Task: Create a due date automation trigger when advanced on, on the monday of the week a card is due add fields with custom field "Resume" set to a number greater or equal to 1 and lower than 10 at 11:00 AM.
Action: Mouse moved to (1168, 92)
Screenshot: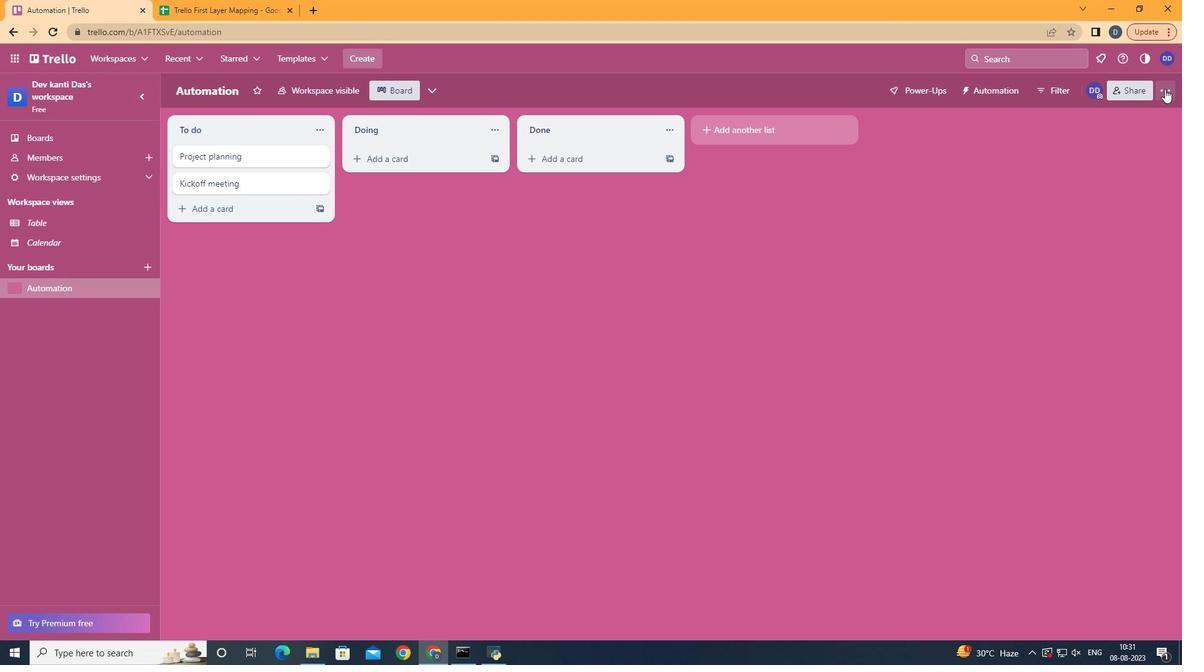 
Action: Mouse pressed left at (1168, 92)
Screenshot: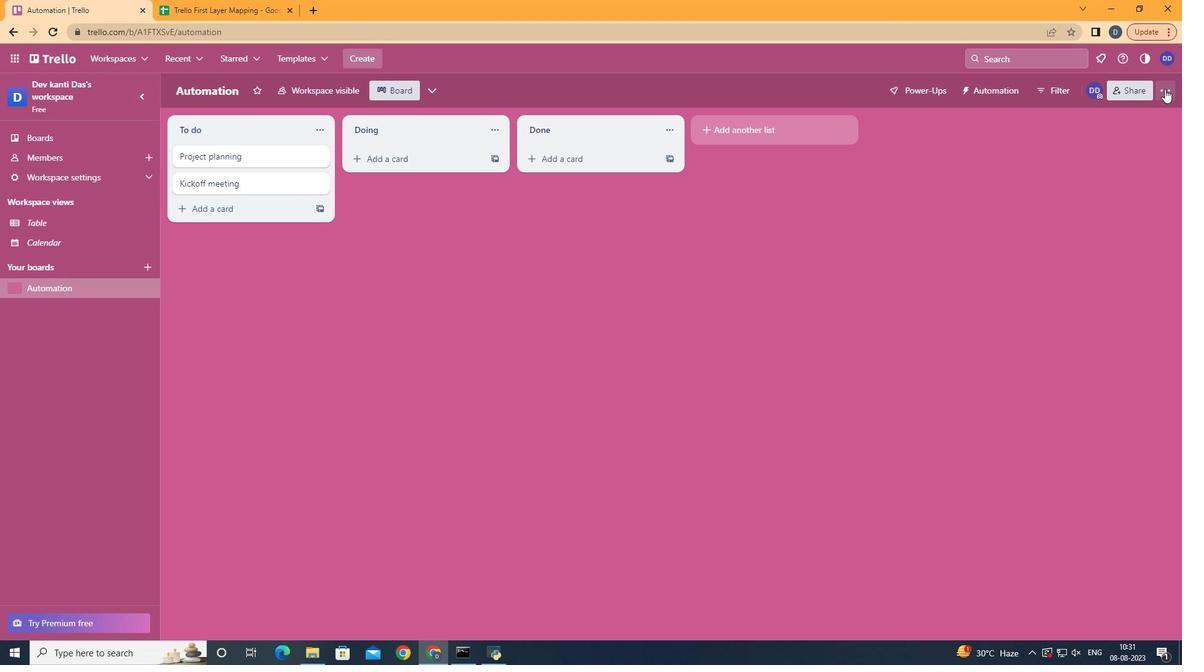 
Action: Mouse moved to (1067, 255)
Screenshot: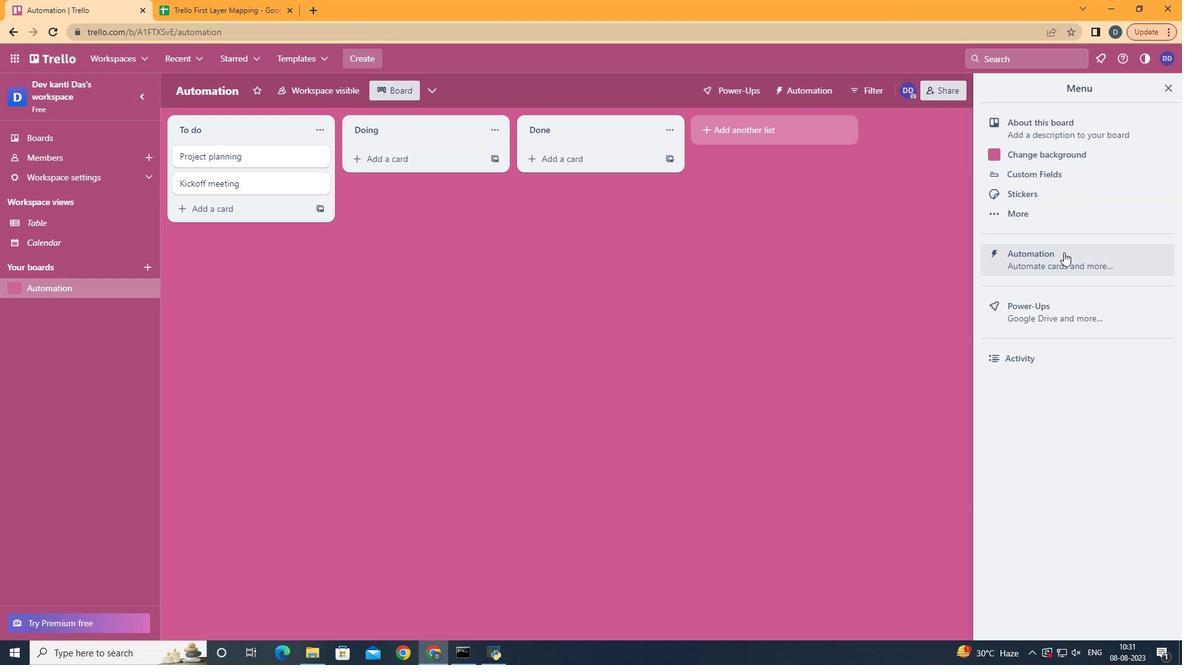 
Action: Mouse pressed left at (1067, 255)
Screenshot: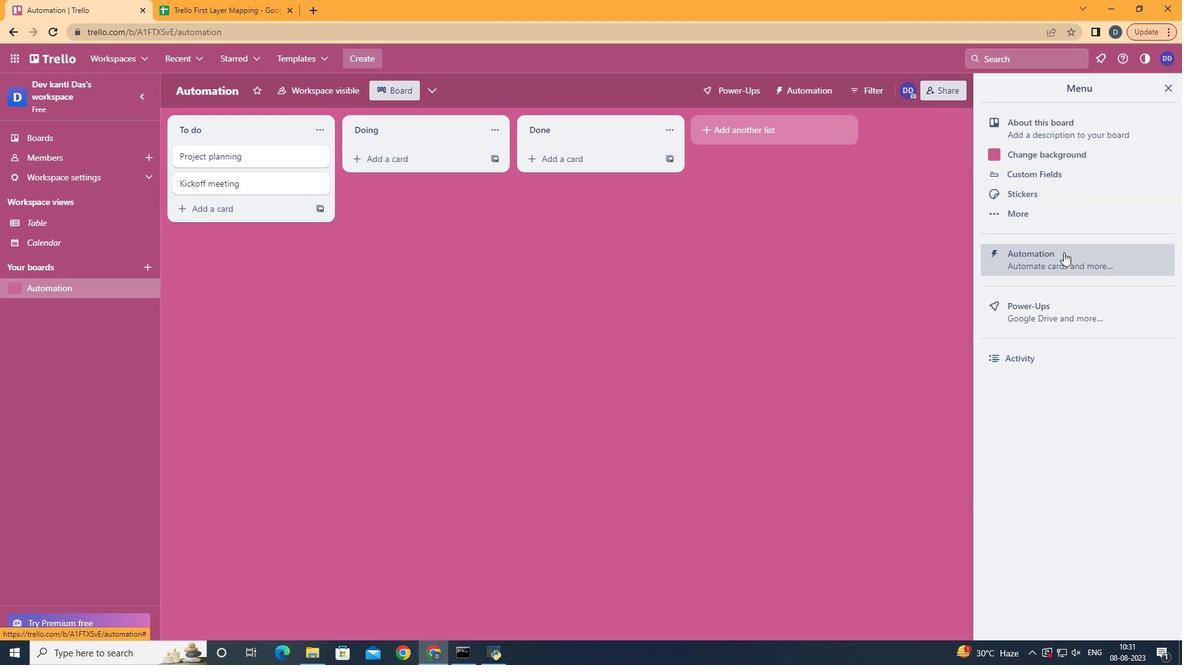 
Action: Mouse moved to (227, 253)
Screenshot: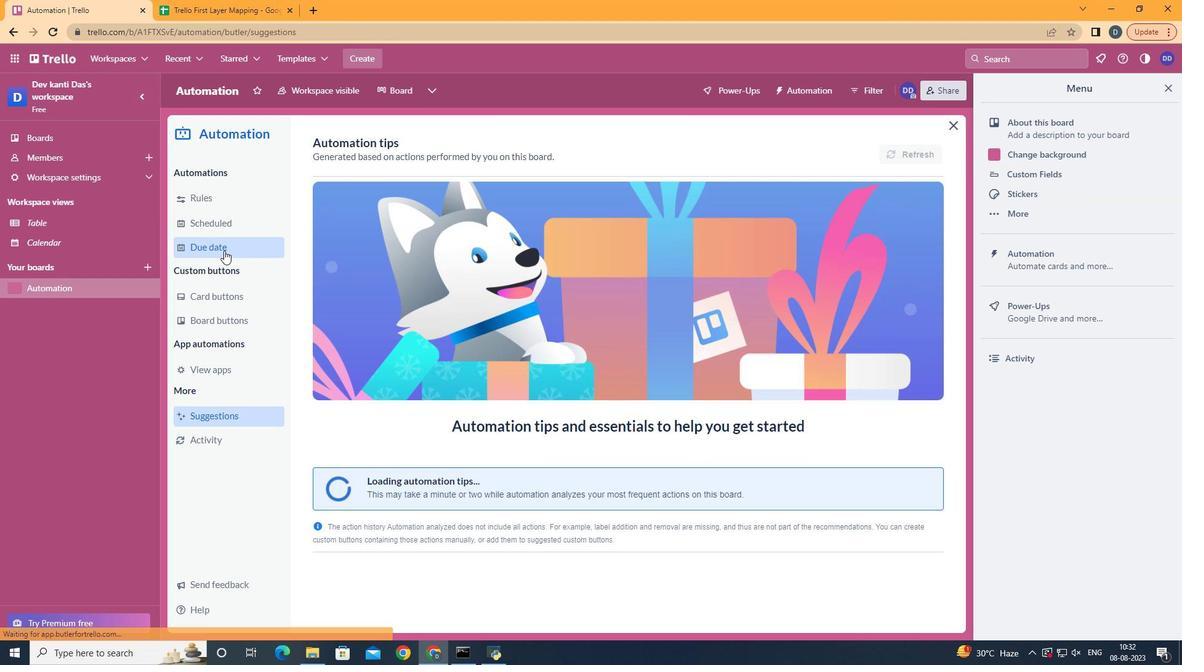 
Action: Mouse pressed left at (227, 253)
Screenshot: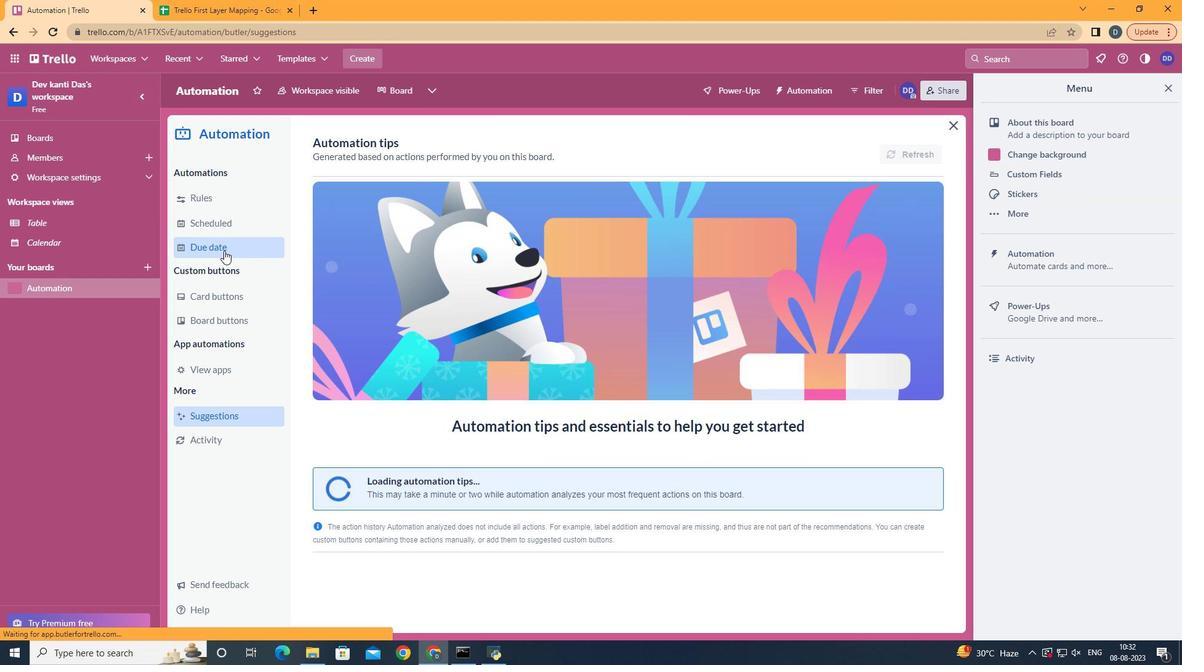 
Action: Mouse moved to (862, 154)
Screenshot: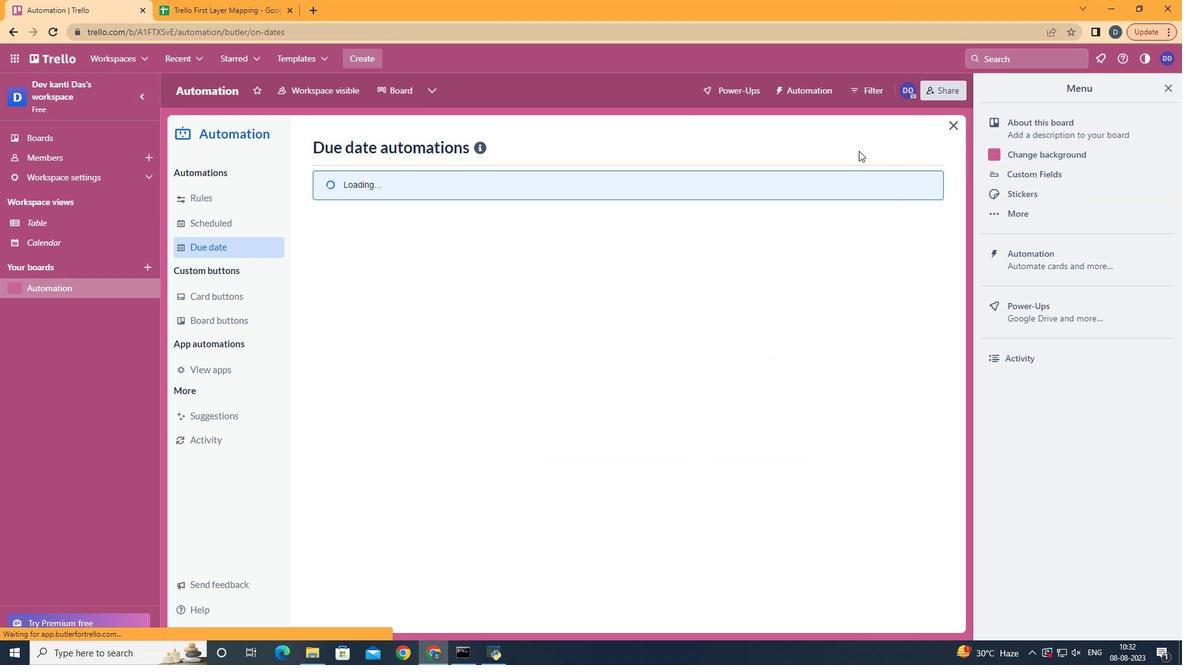 
Action: Mouse pressed left at (862, 154)
Screenshot: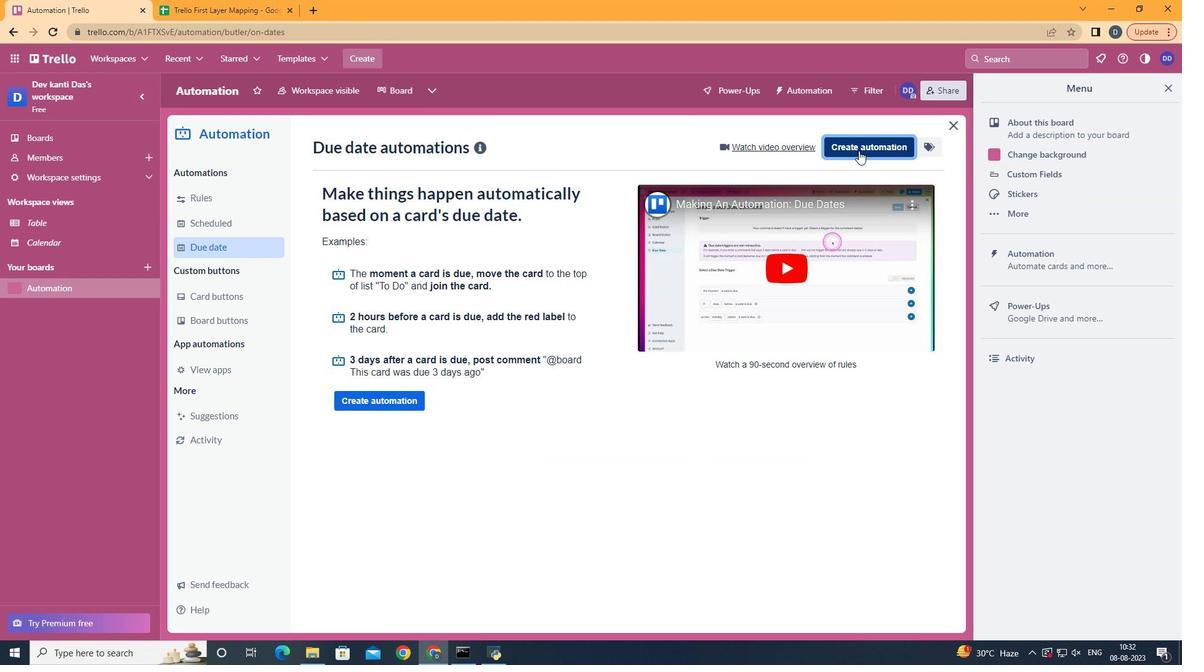 
Action: Mouse moved to (679, 271)
Screenshot: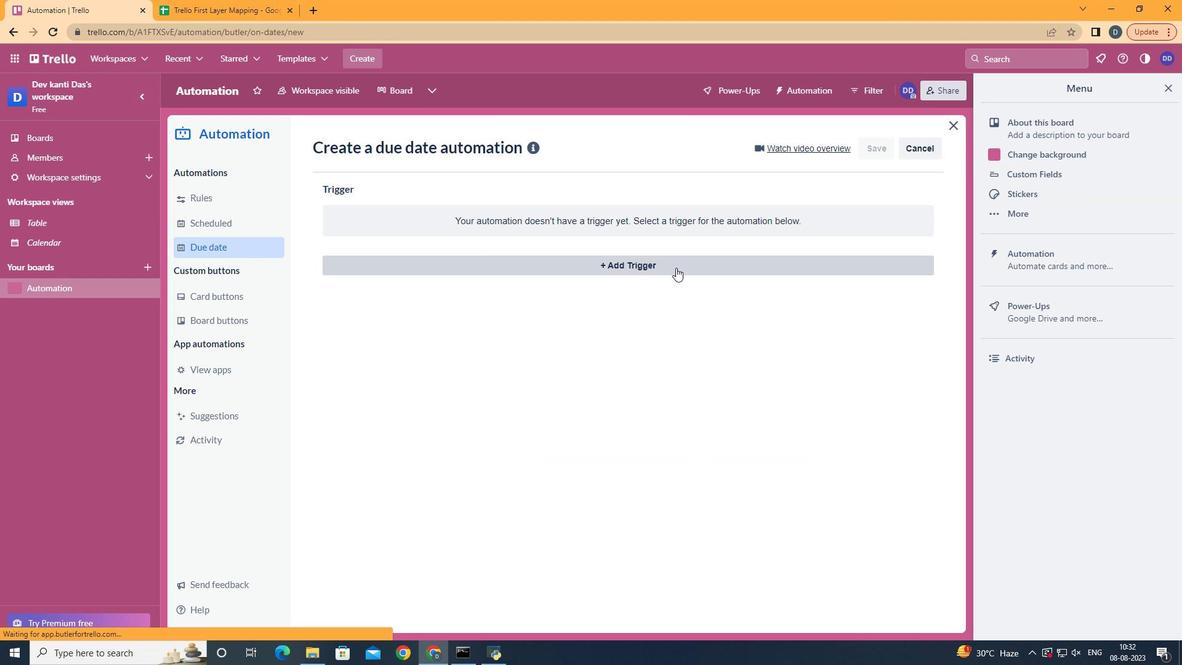 
Action: Mouse pressed left at (679, 271)
Screenshot: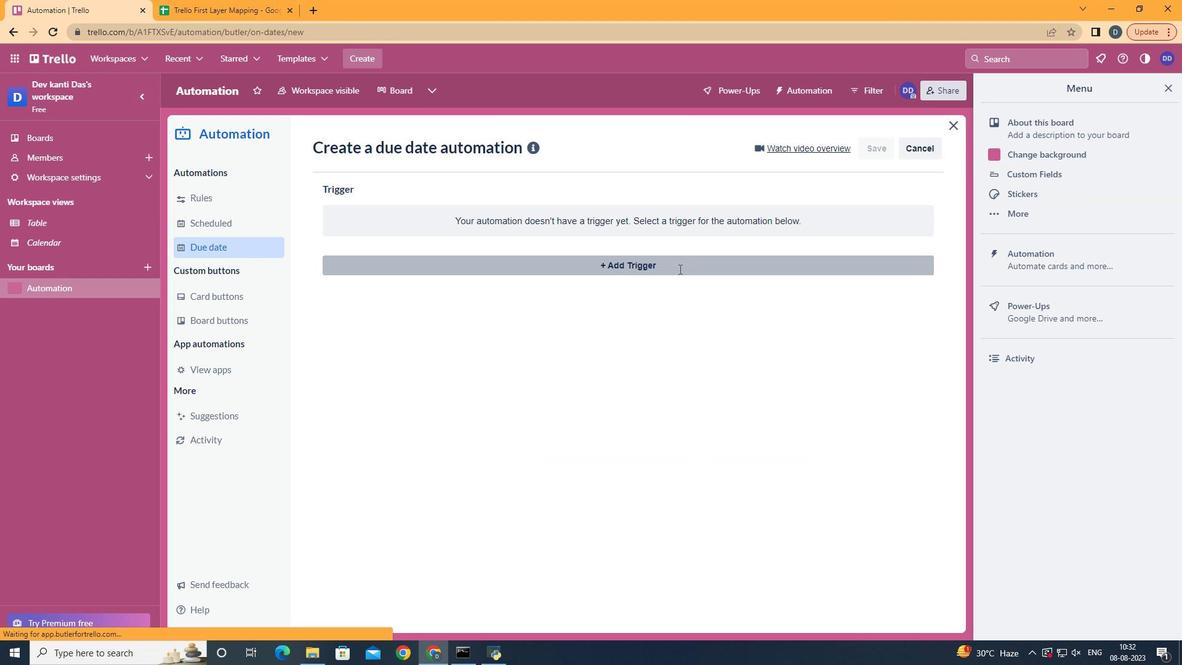 
Action: Mouse moved to (410, 326)
Screenshot: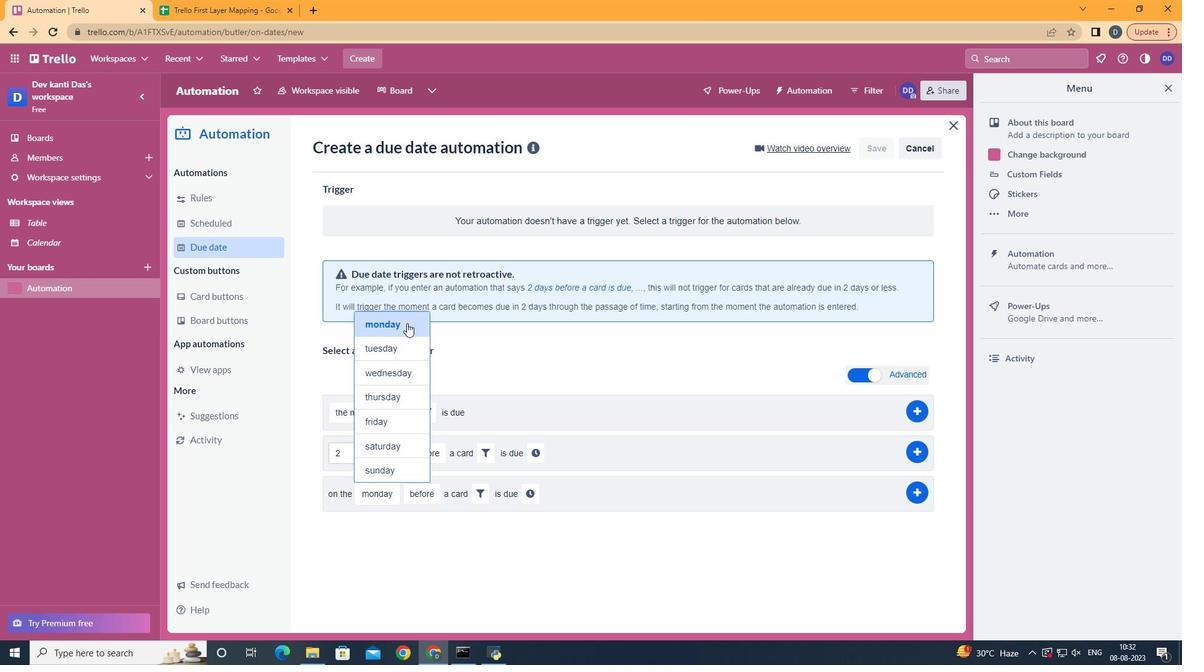 
Action: Mouse pressed left at (410, 326)
Screenshot: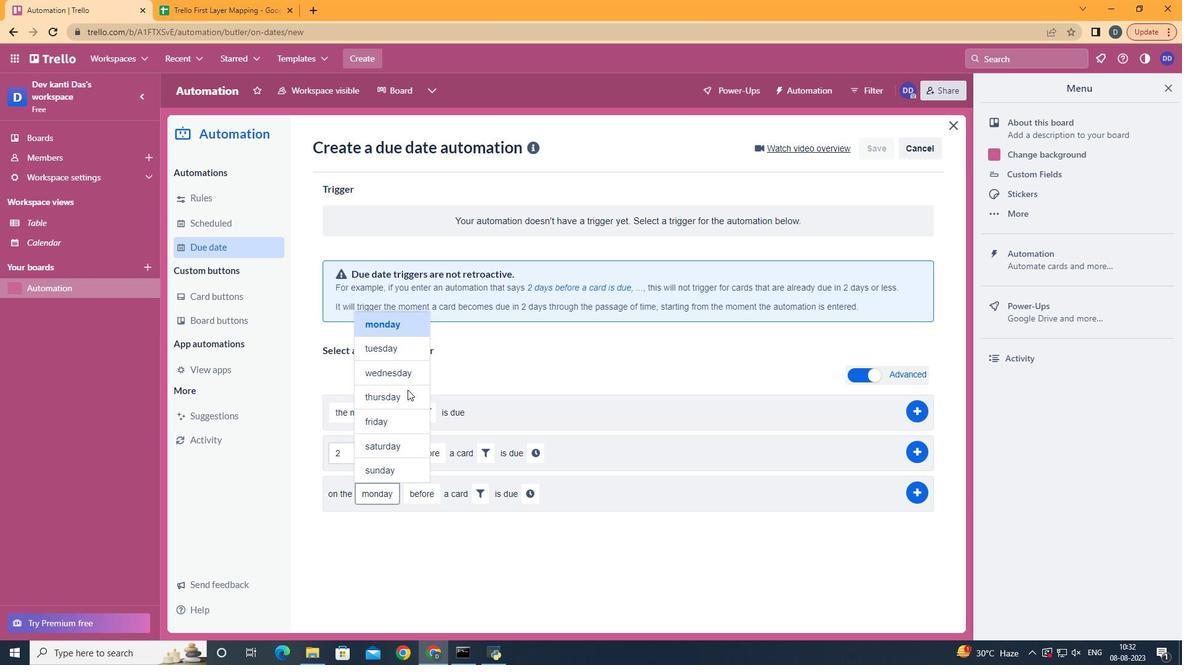 
Action: Mouse moved to (441, 566)
Screenshot: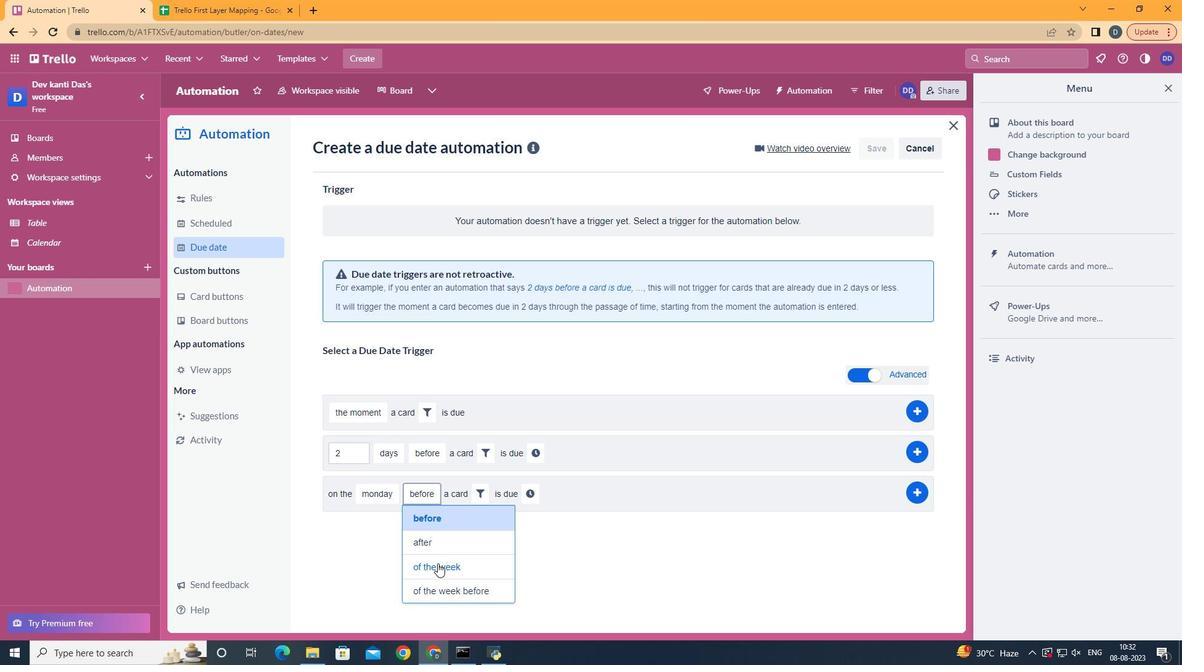 
Action: Mouse pressed left at (441, 566)
Screenshot: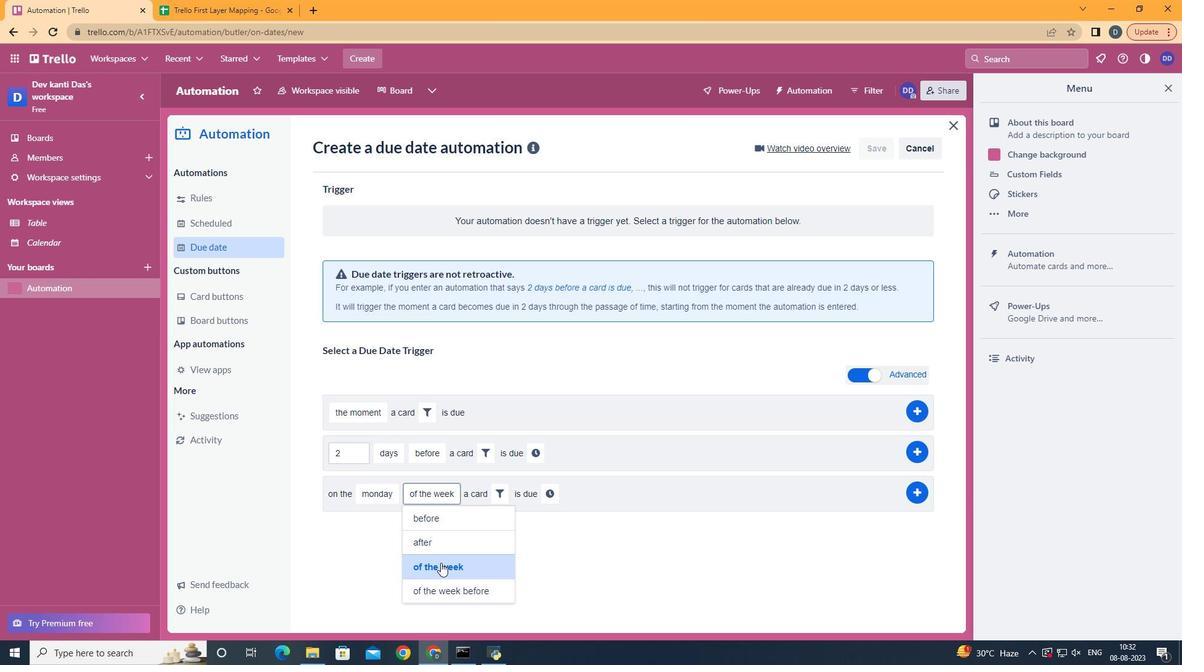 
Action: Mouse moved to (505, 497)
Screenshot: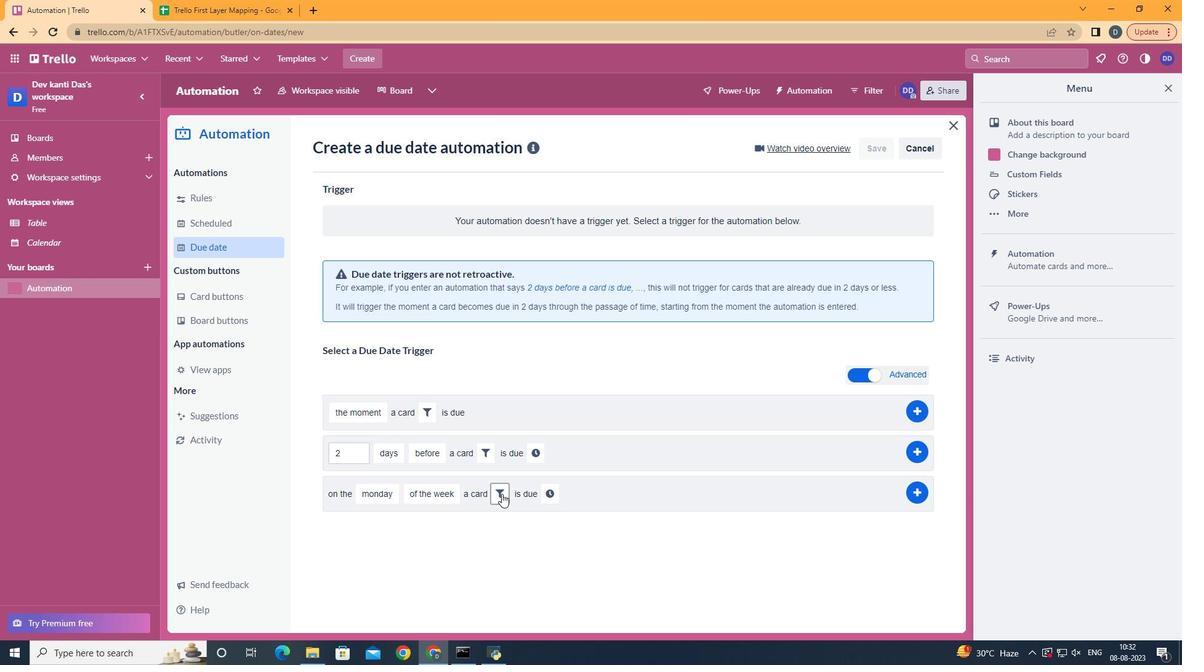 
Action: Mouse pressed left at (505, 497)
Screenshot: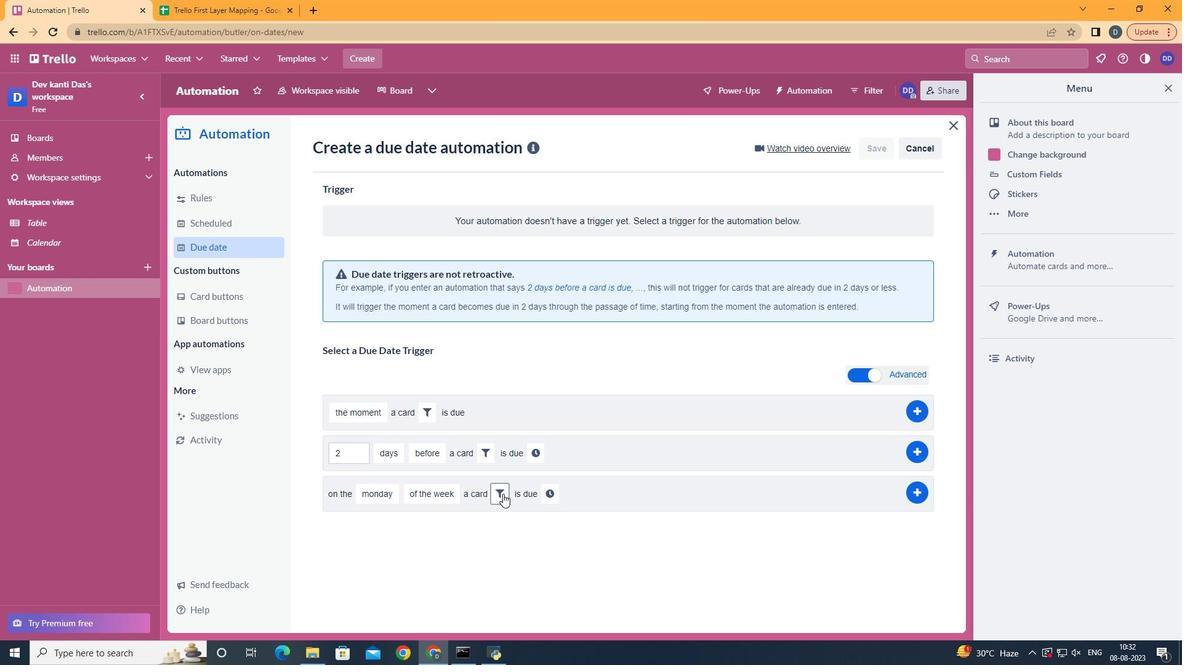 
Action: Mouse moved to (691, 538)
Screenshot: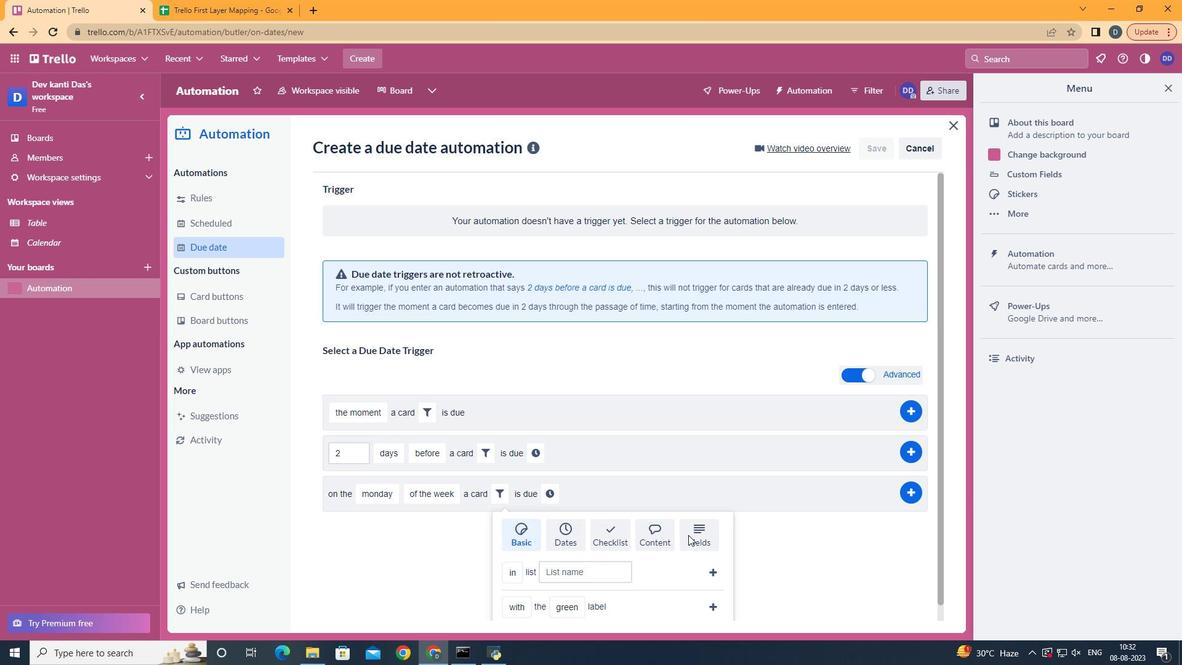 
Action: Mouse pressed left at (691, 538)
Screenshot: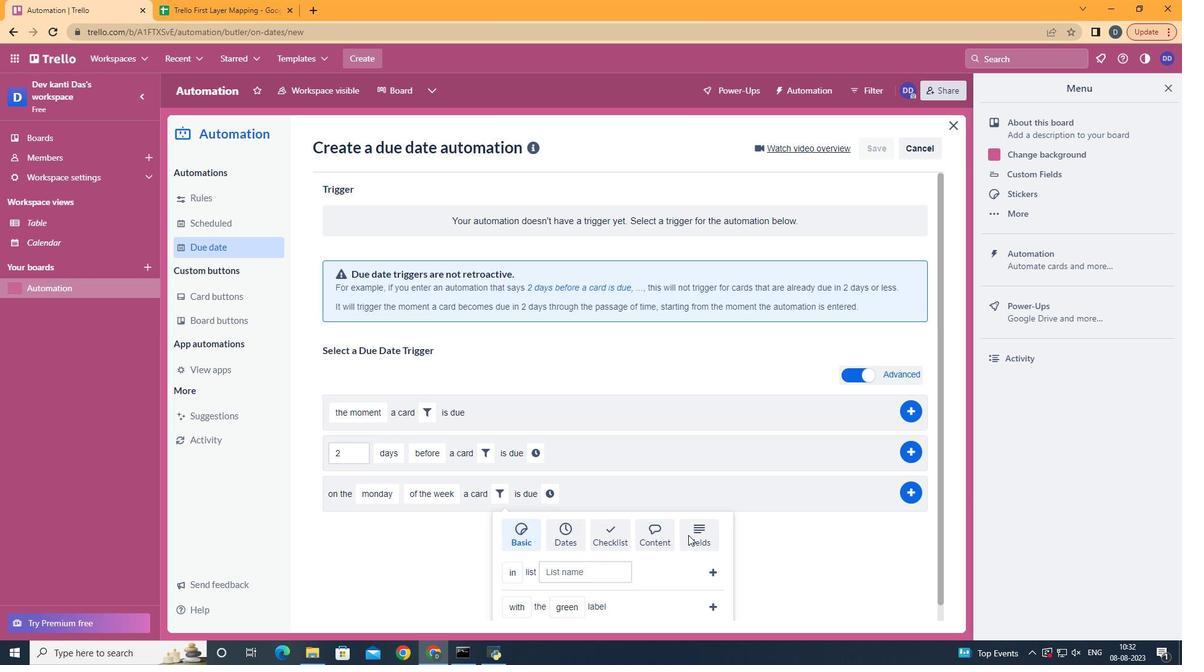 
Action: Mouse scrolled (691, 537) with delta (0, 0)
Screenshot: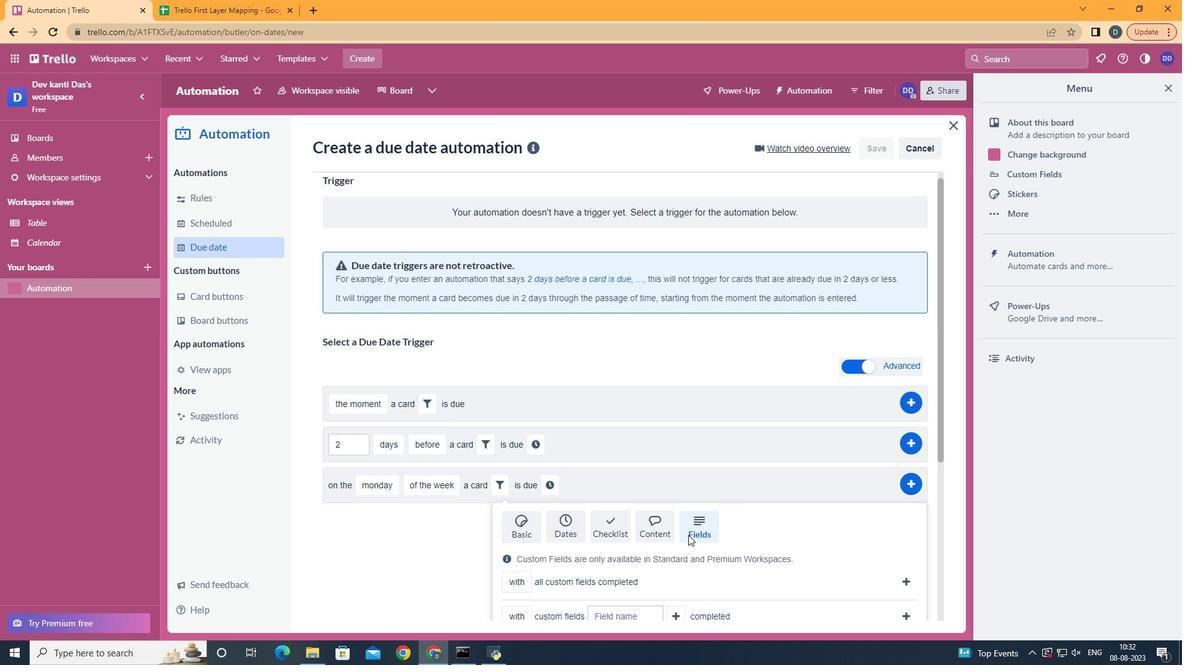 
Action: Mouse scrolled (691, 537) with delta (0, 0)
Screenshot: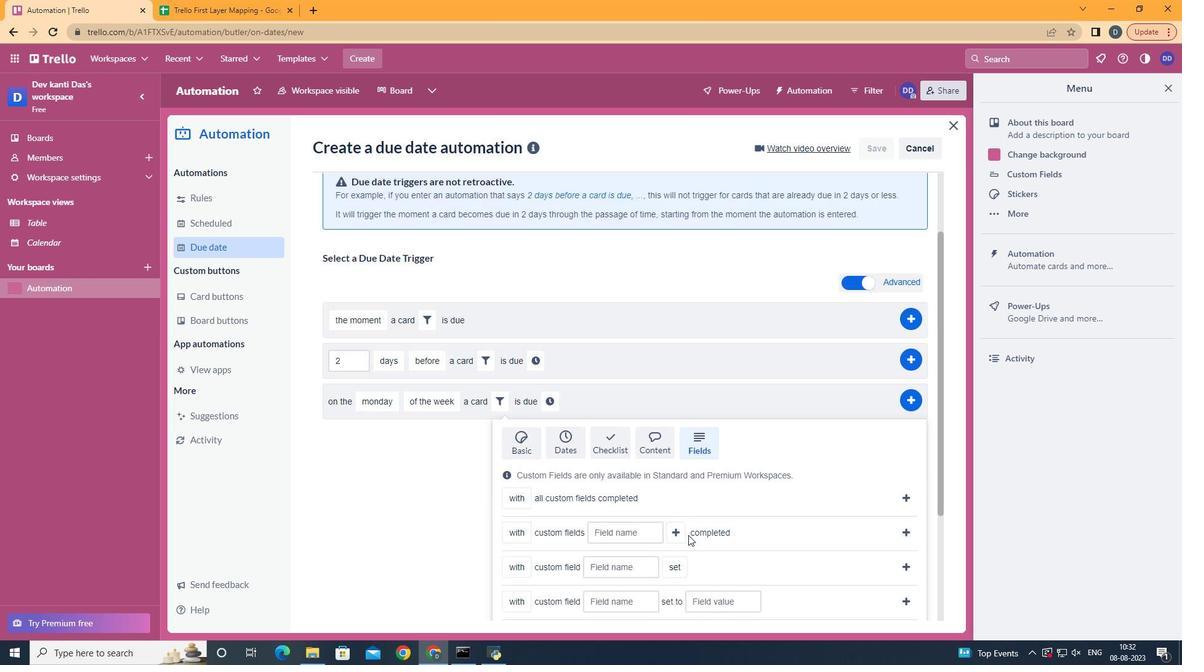 
Action: Mouse scrolled (691, 537) with delta (0, 0)
Screenshot: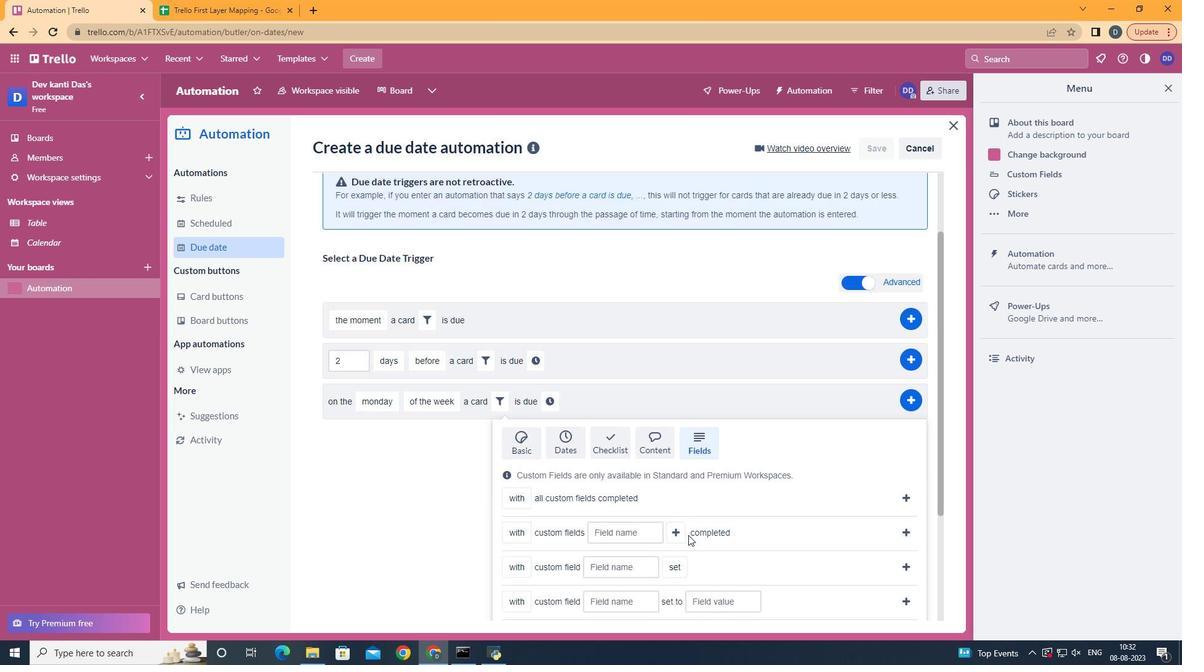 
Action: Mouse scrolled (691, 537) with delta (0, 0)
Screenshot: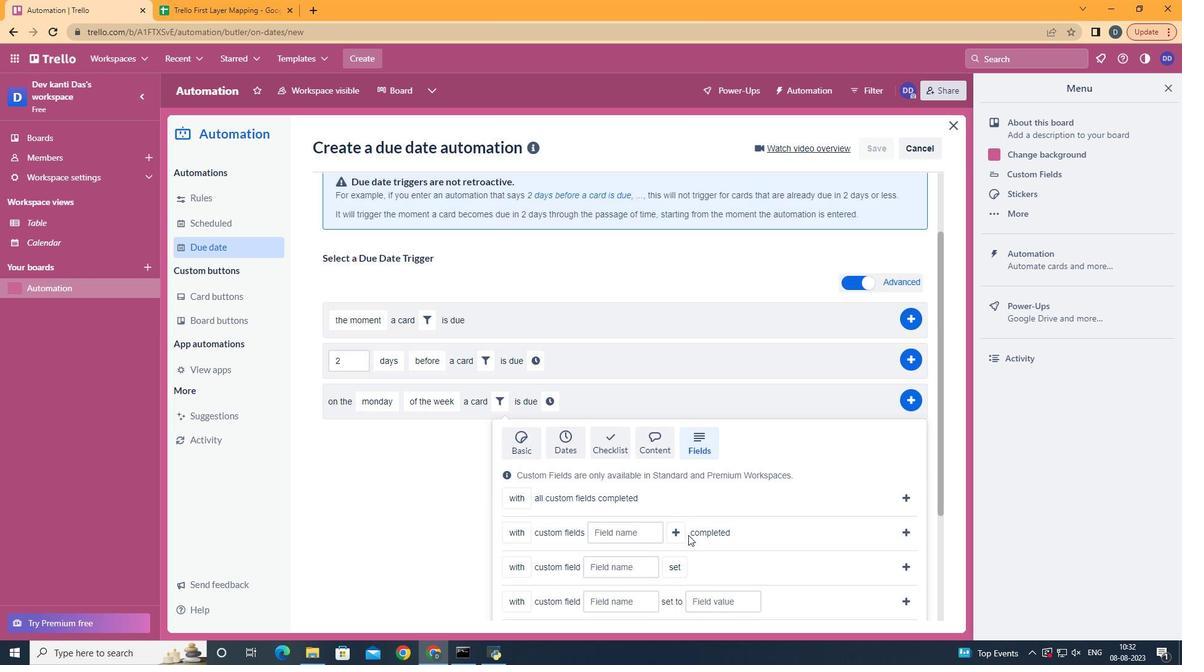 
Action: Mouse scrolled (691, 537) with delta (0, 0)
Screenshot: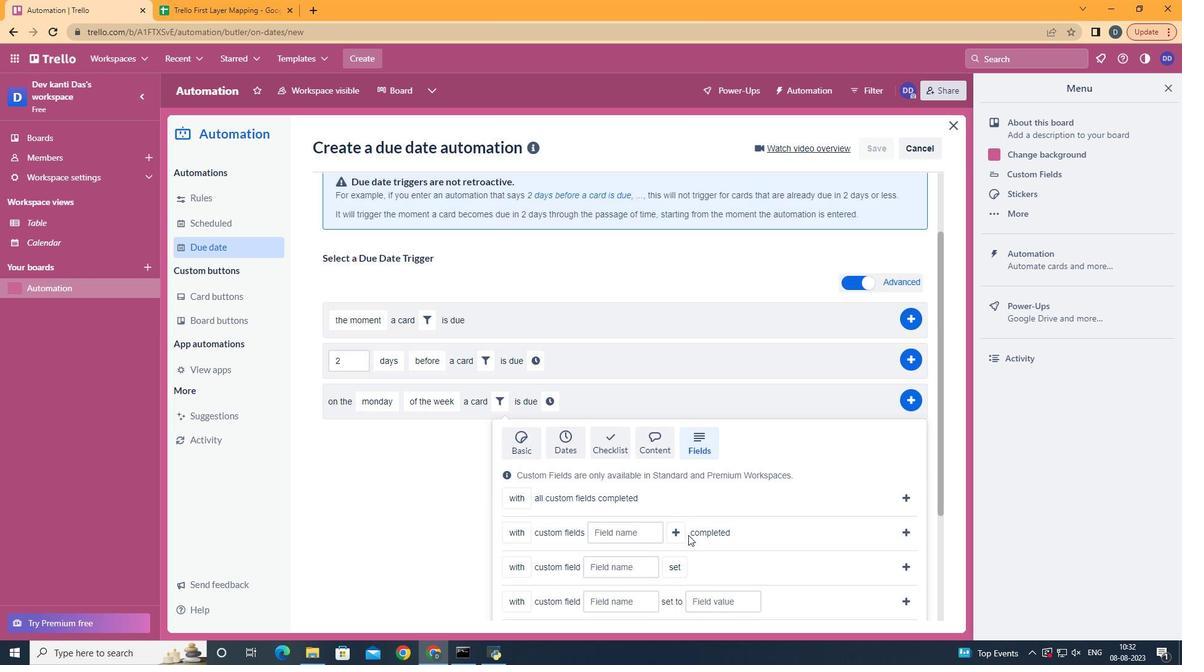 
Action: Mouse moved to (525, 525)
Screenshot: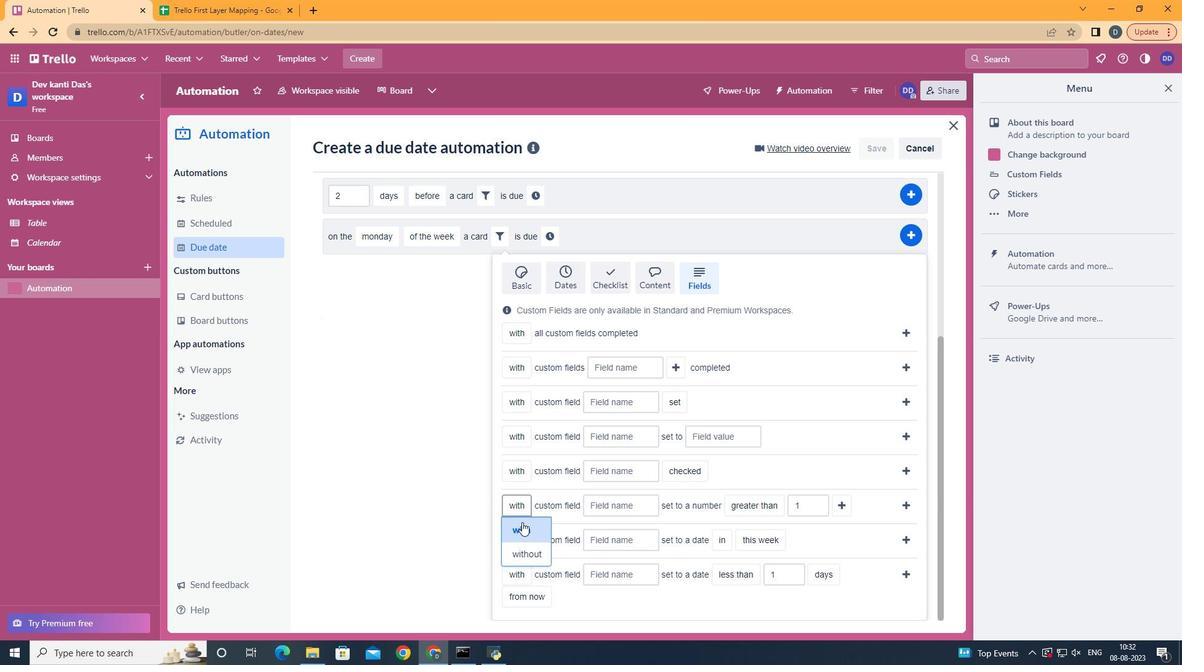 
Action: Mouse pressed left at (525, 525)
Screenshot: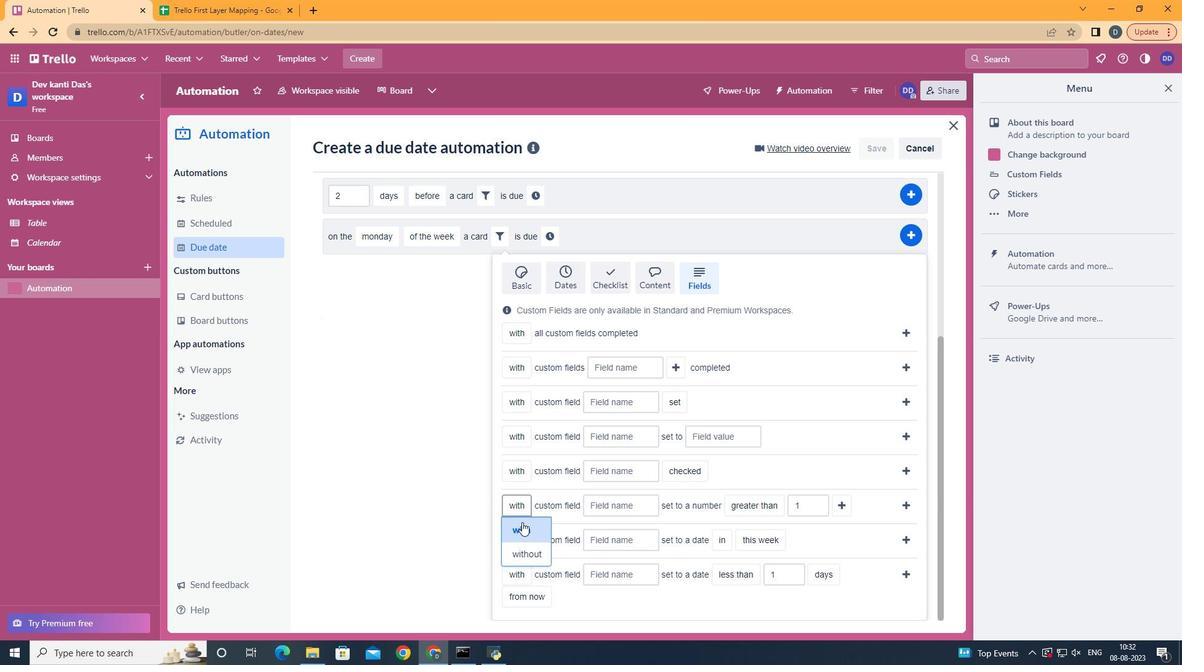 
Action: Mouse moved to (632, 508)
Screenshot: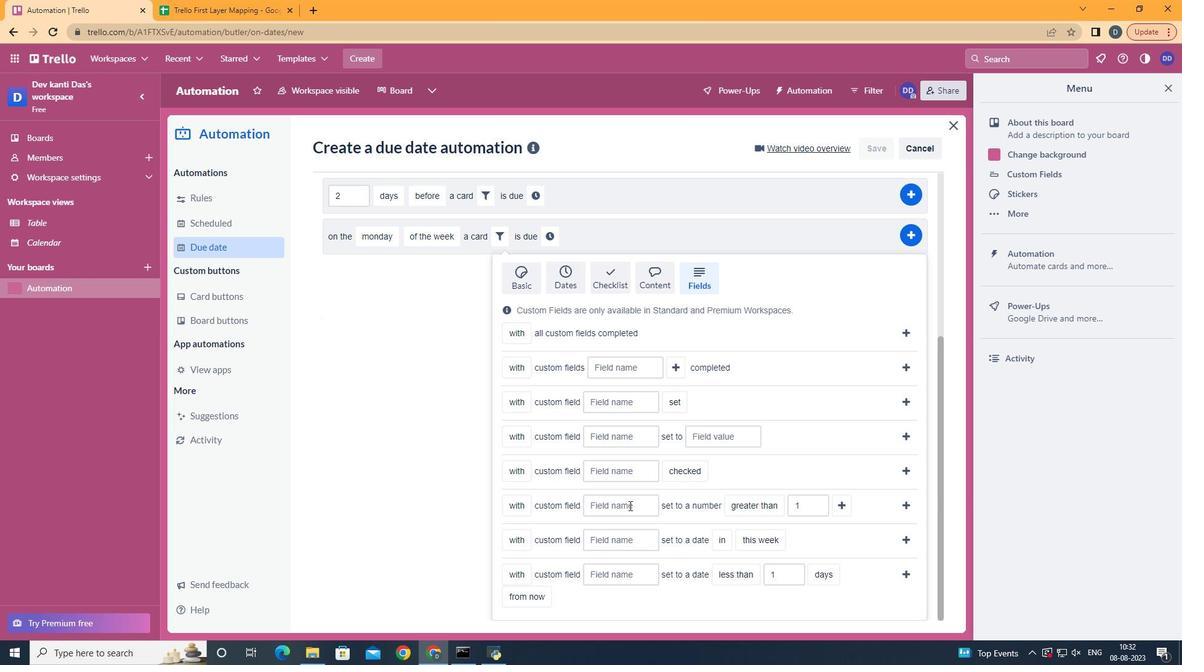 
Action: Mouse pressed left at (632, 508)
Screenshot: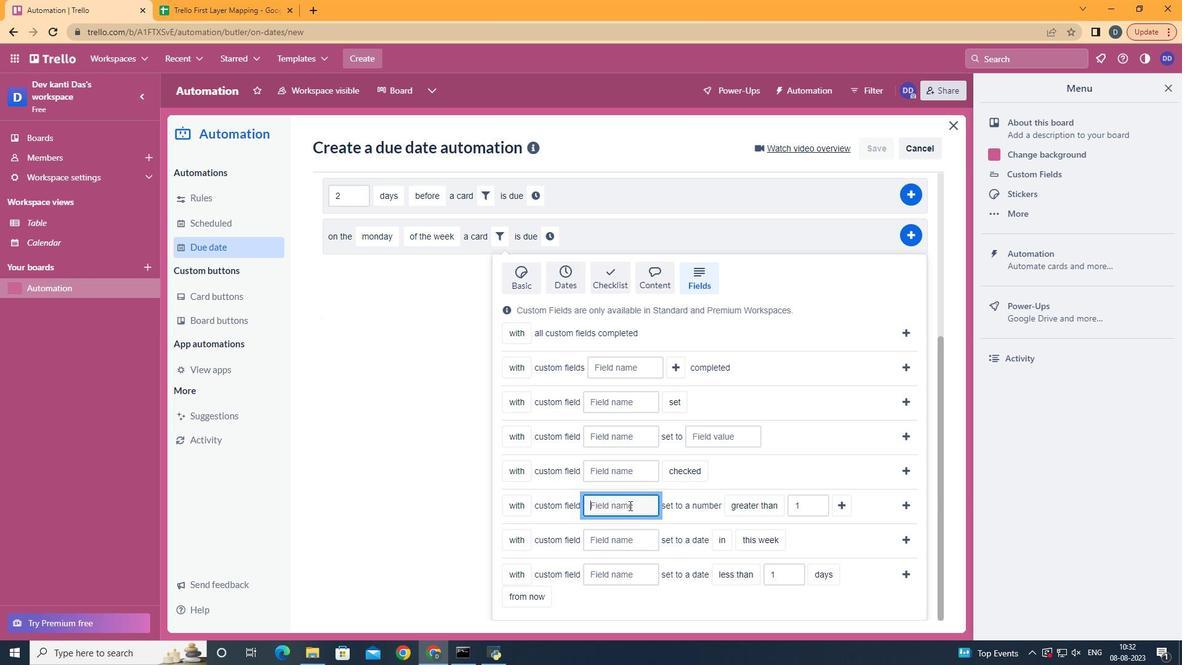 
Action: Key pressed <Key.shift>Resume
Screenshot: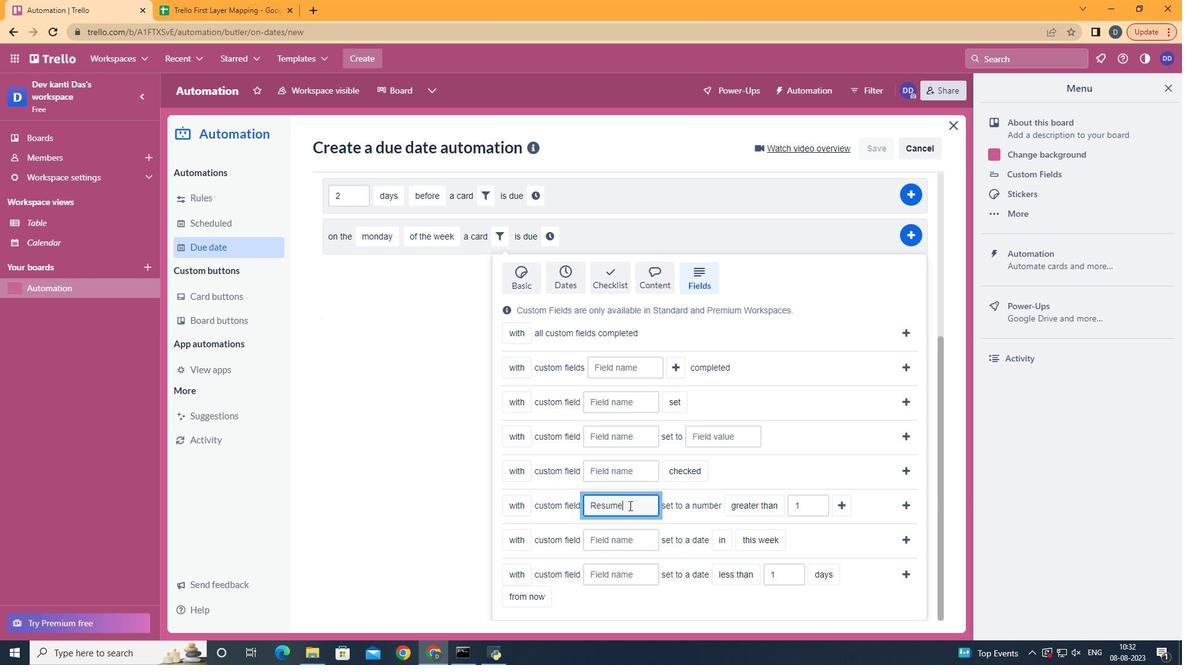 
Action: Mouse moved to (760, 558)
Screenshot: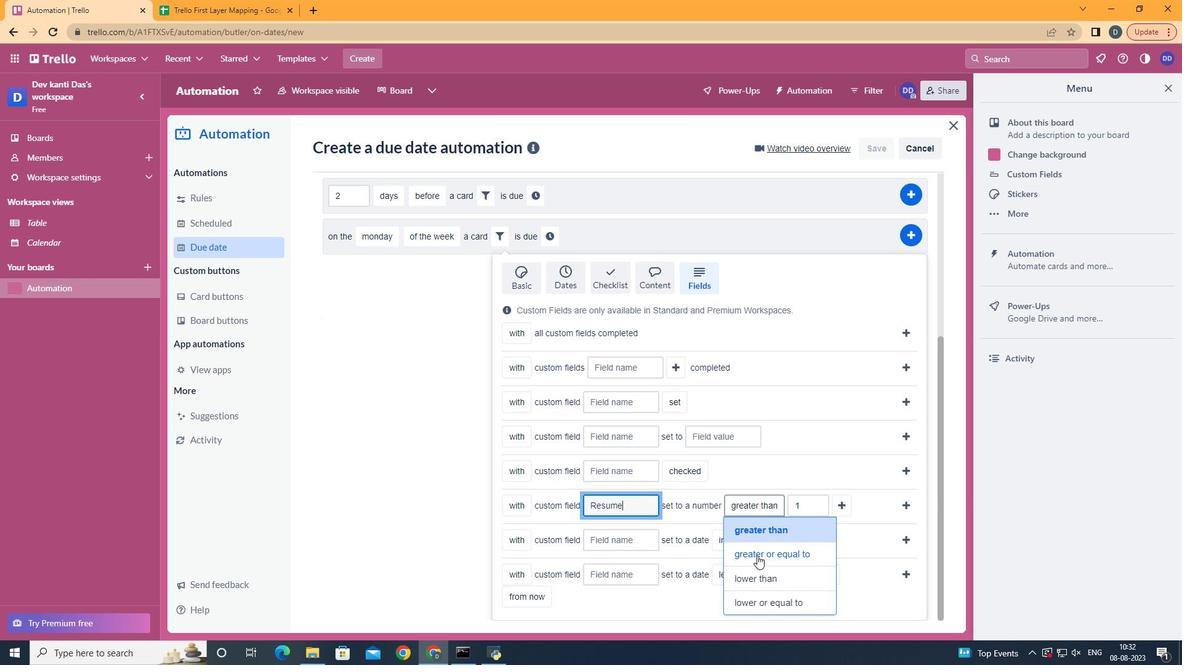 
Action: Mouse pressed left at (760, 558)
Screenshot: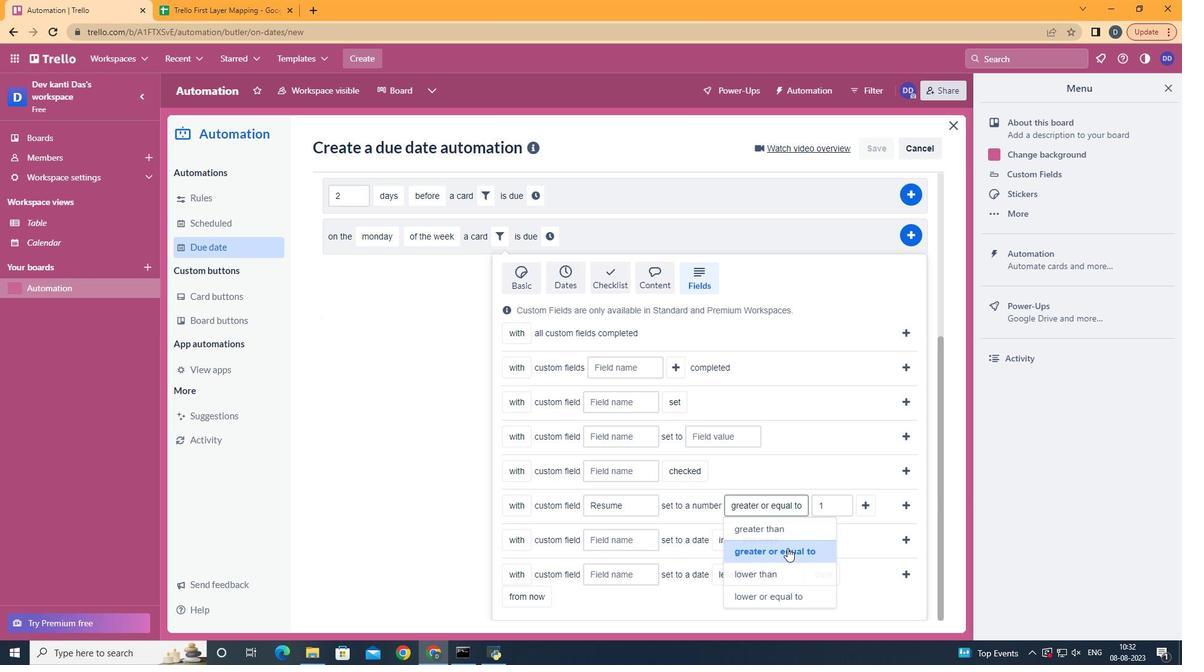 
Action: Mouse moved to (867, 508)
Screenshot: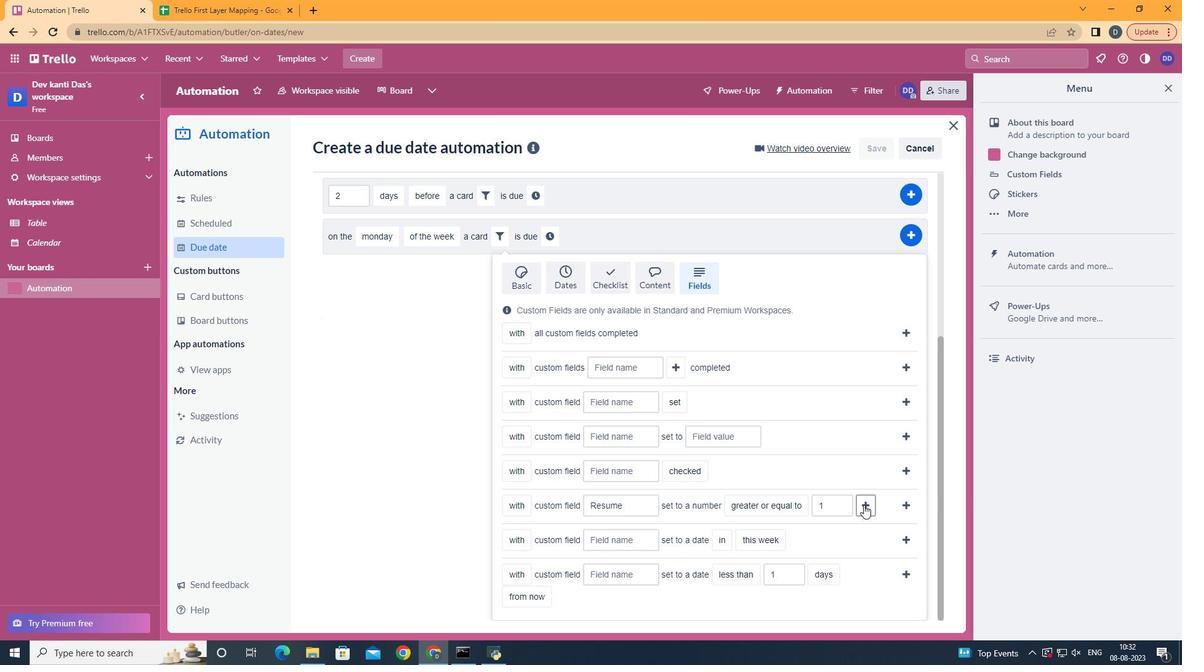 
Action: Mouse pressed left at (867, 508)
Screenshot: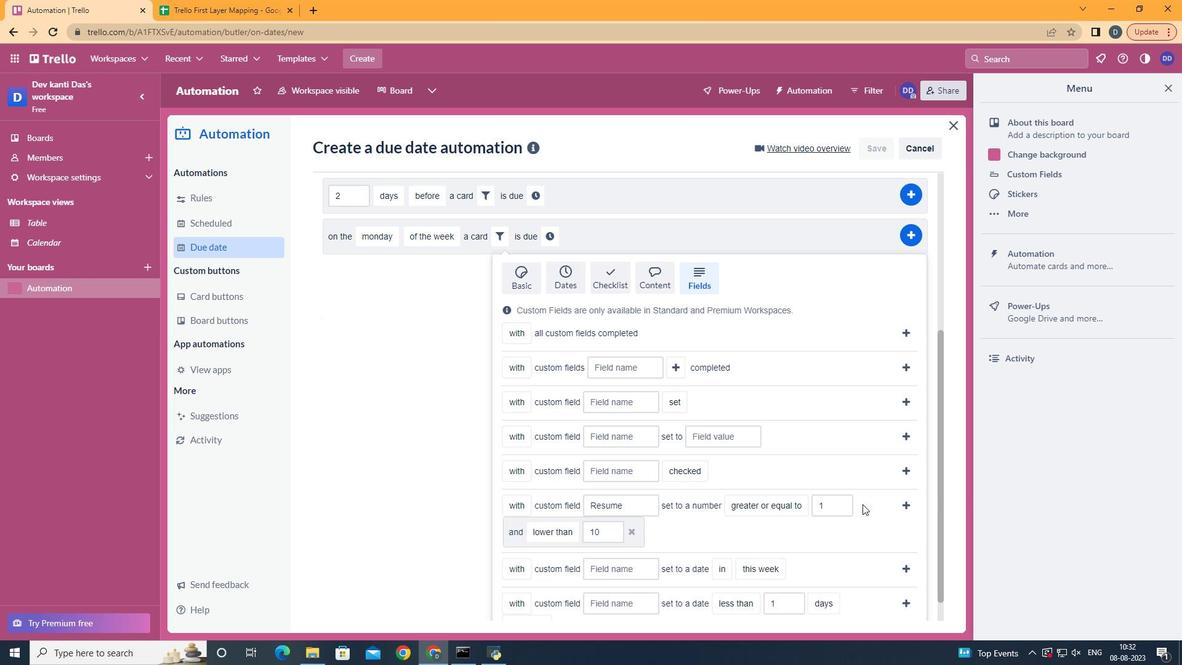 
Action: Mouse moved to (579, 437)
Screenshot: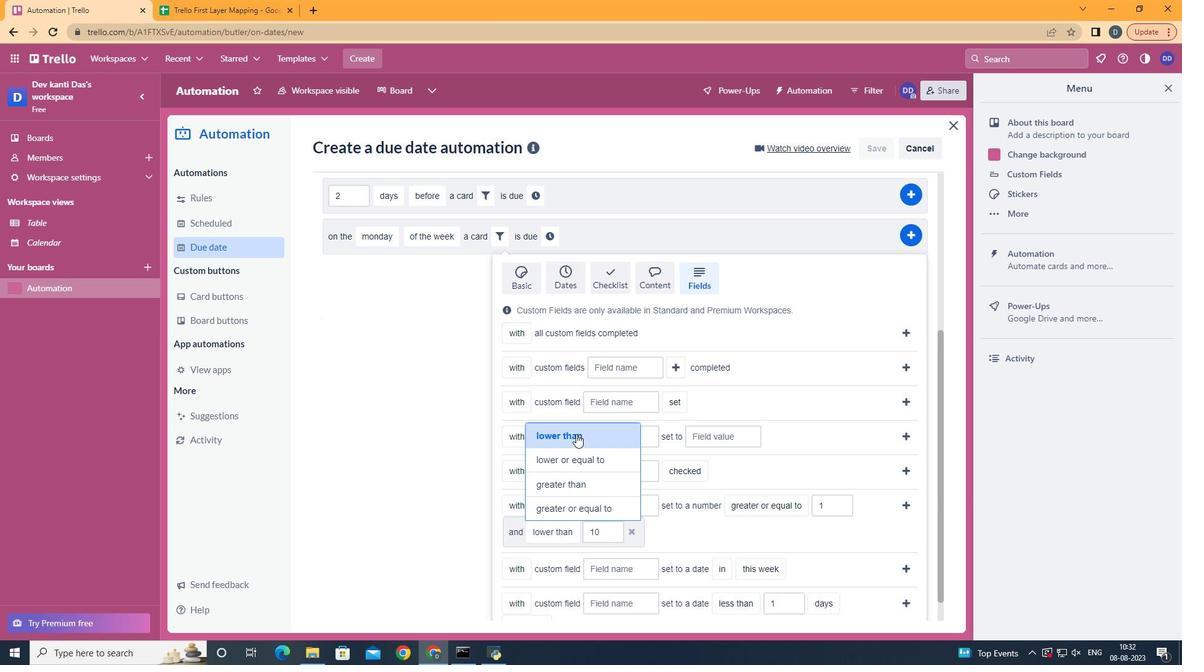 
Action: Mouse pressed left at (579, 437)
Screenshot: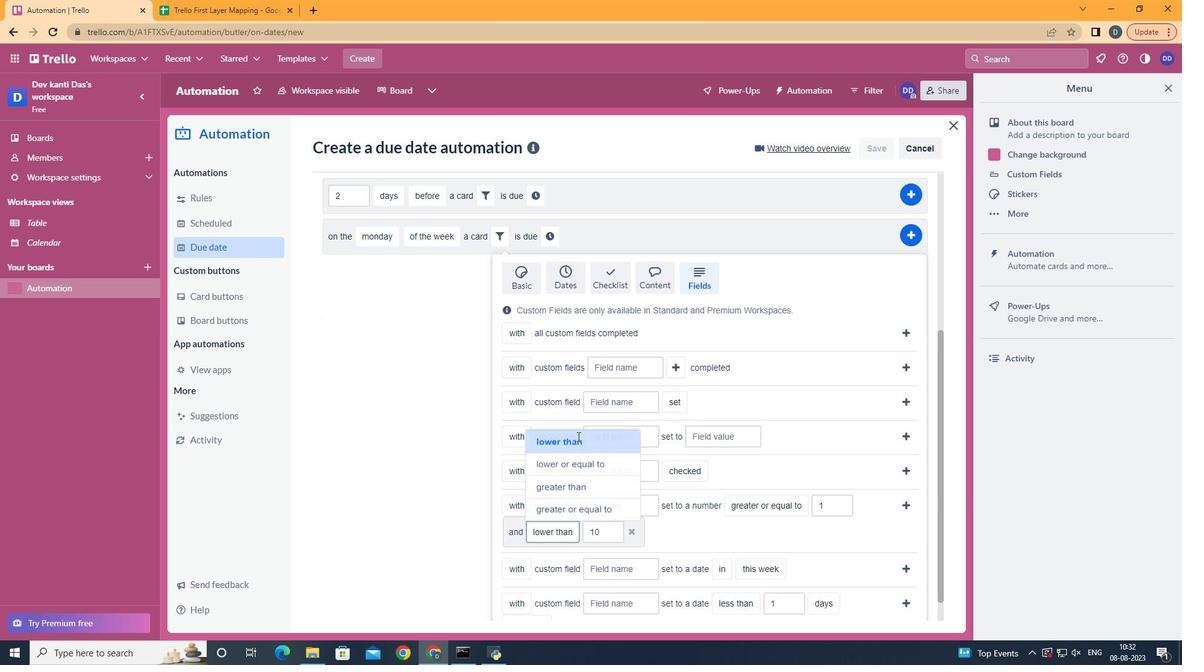 
Action: Mouse moved to (908, 513)
Screenshot: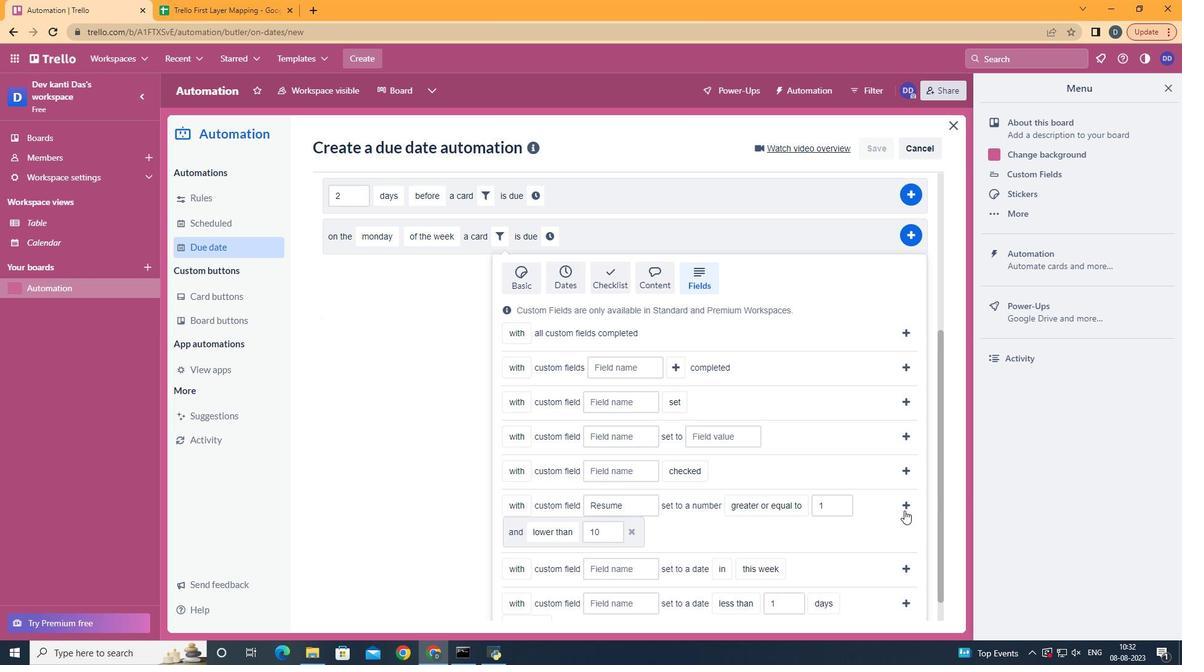 
Action: Mouse pressed left at (908, 513)
Screenshot: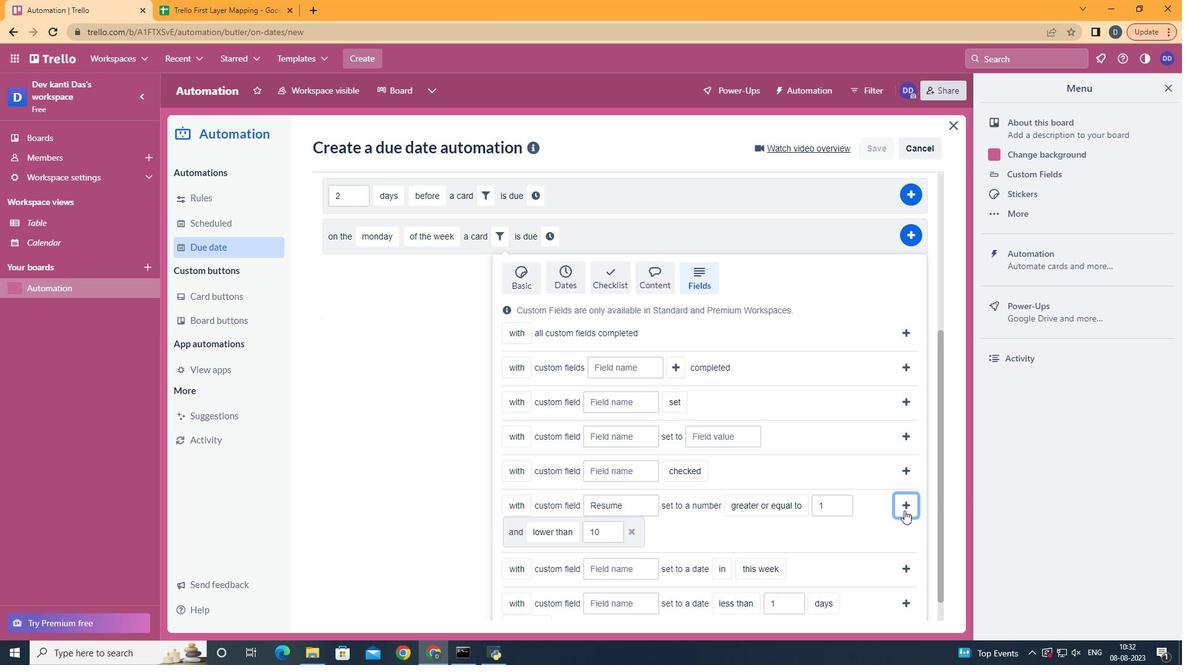 
Action: Mouse moved to (346, 526)
Screenshot: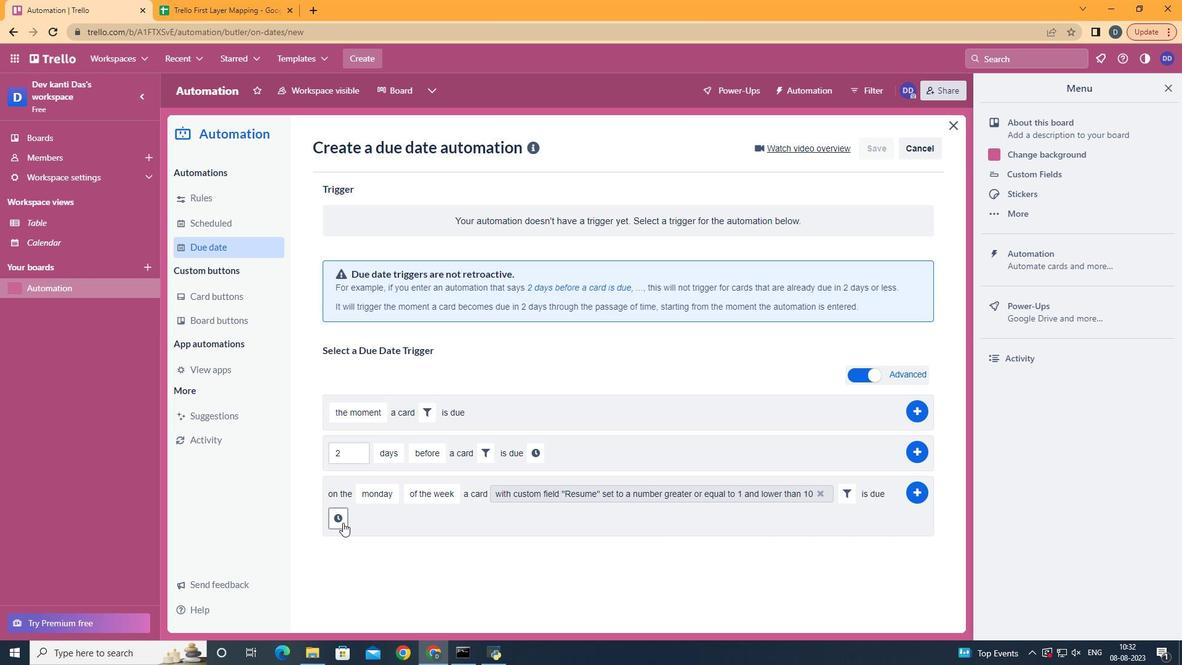
Action: Mouse pressed left at (346, 526)
Screenshot: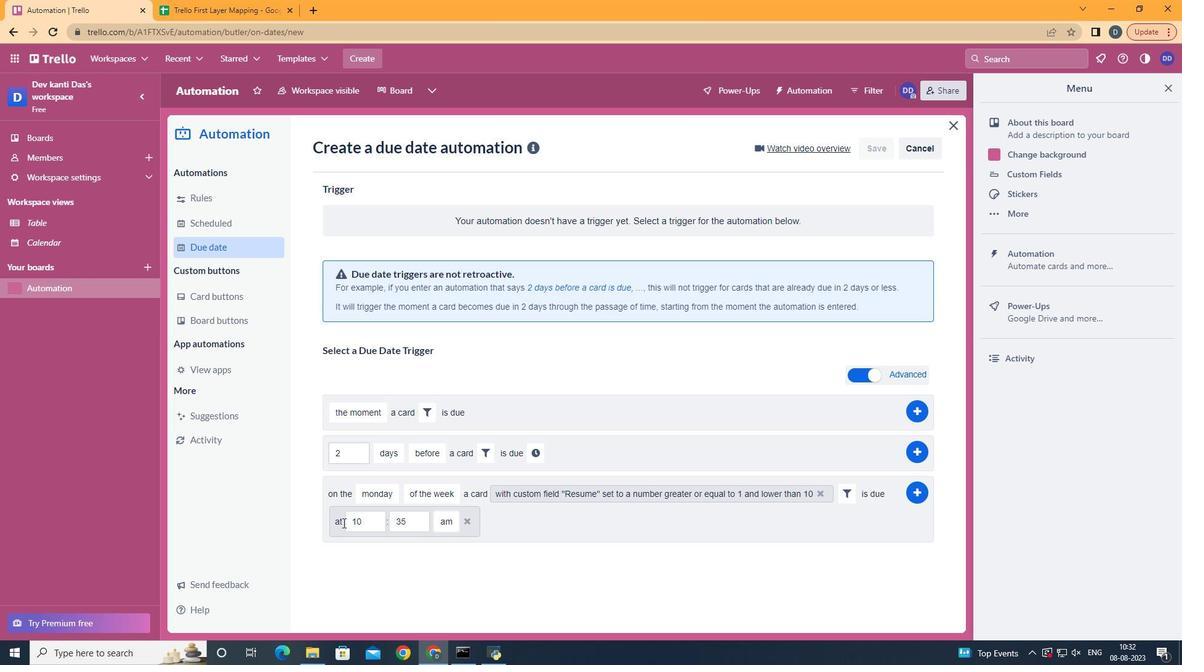 
Action: Mouse moved to (370, 525)
Screenshot: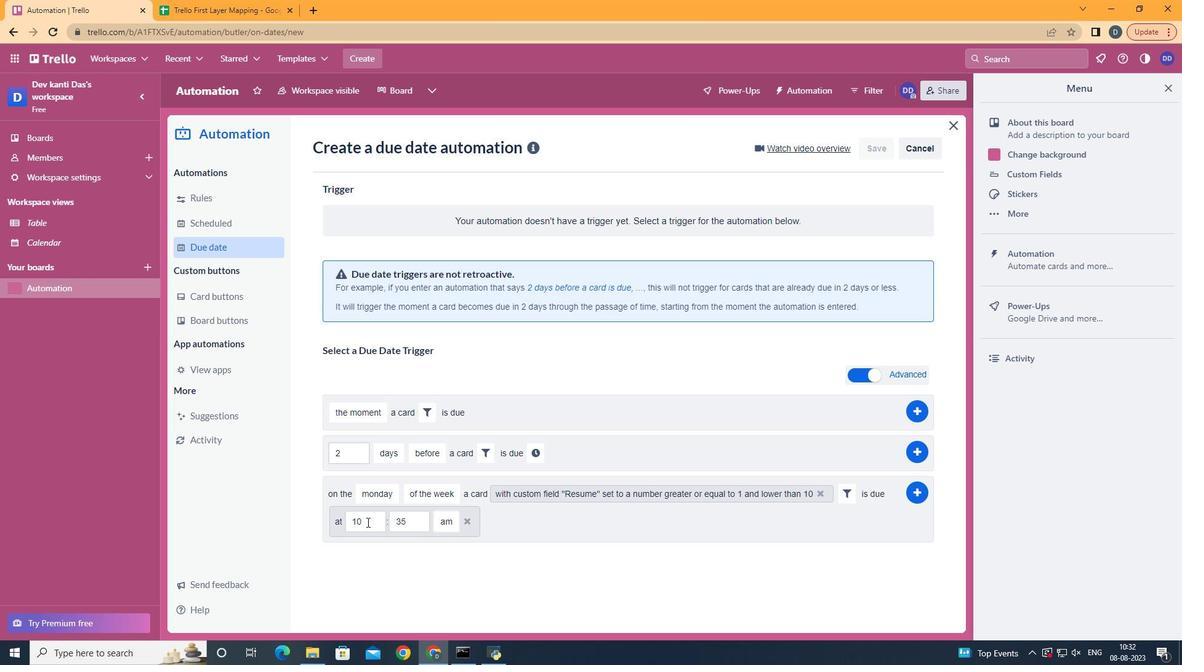 
Action: Mouse pressed left at (370, 525)
Screenshot: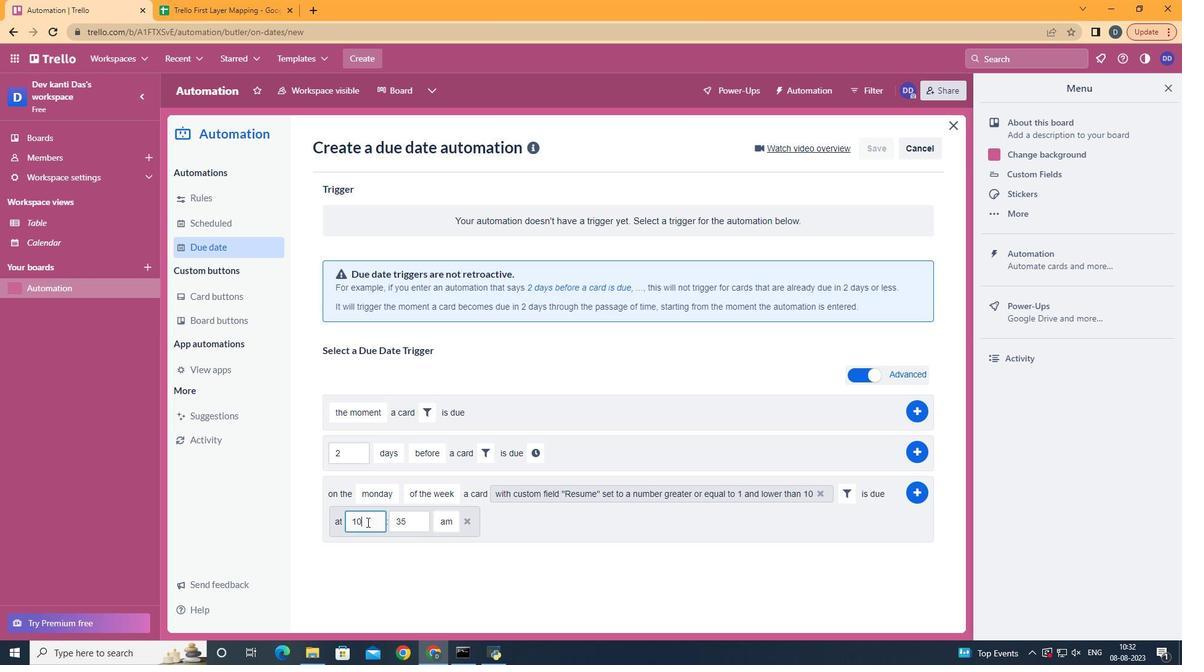 
Action: Key pressed <Key.backspace>1
Screenshot: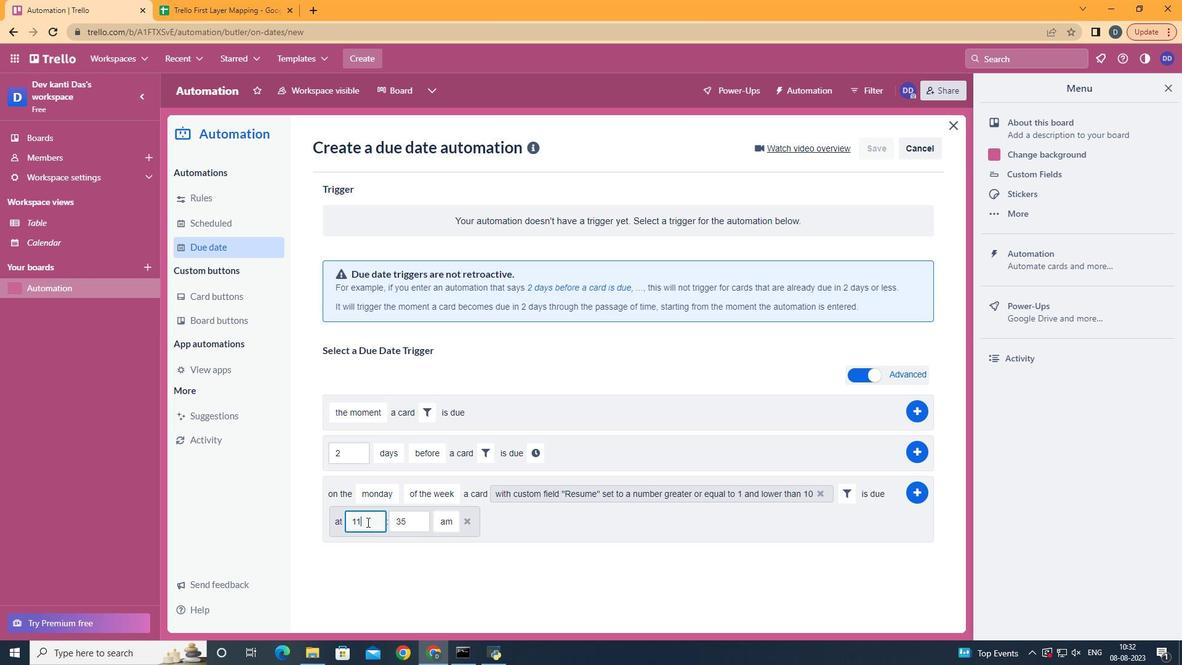 
Action: Mouse moved to (415, 523)
Screenshot: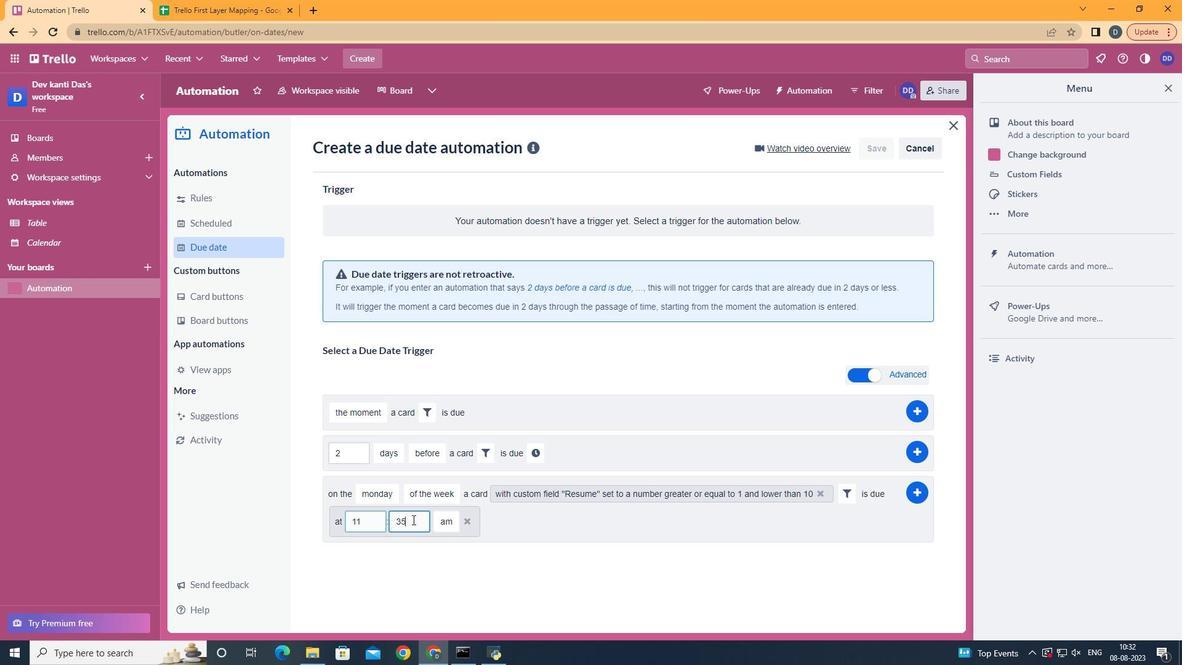 
Action: Mouse pressed left at (415, 523)
Screenshot: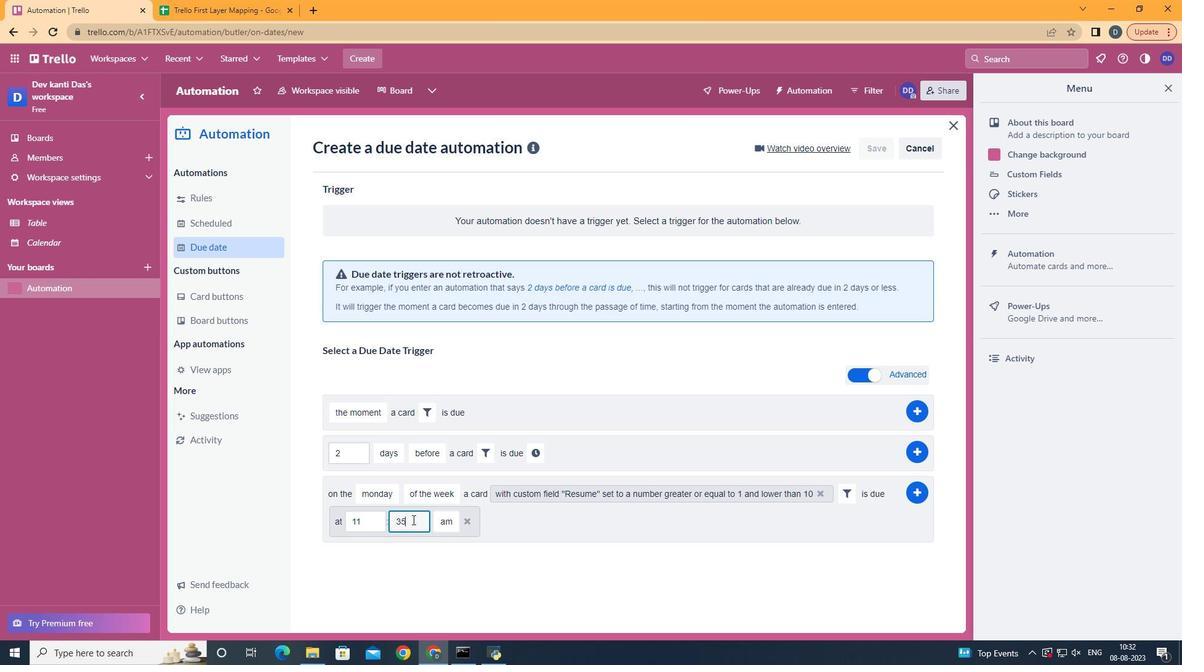 
Action: Key pressed <Key.backspace><Key.backspace>00
Screenshot: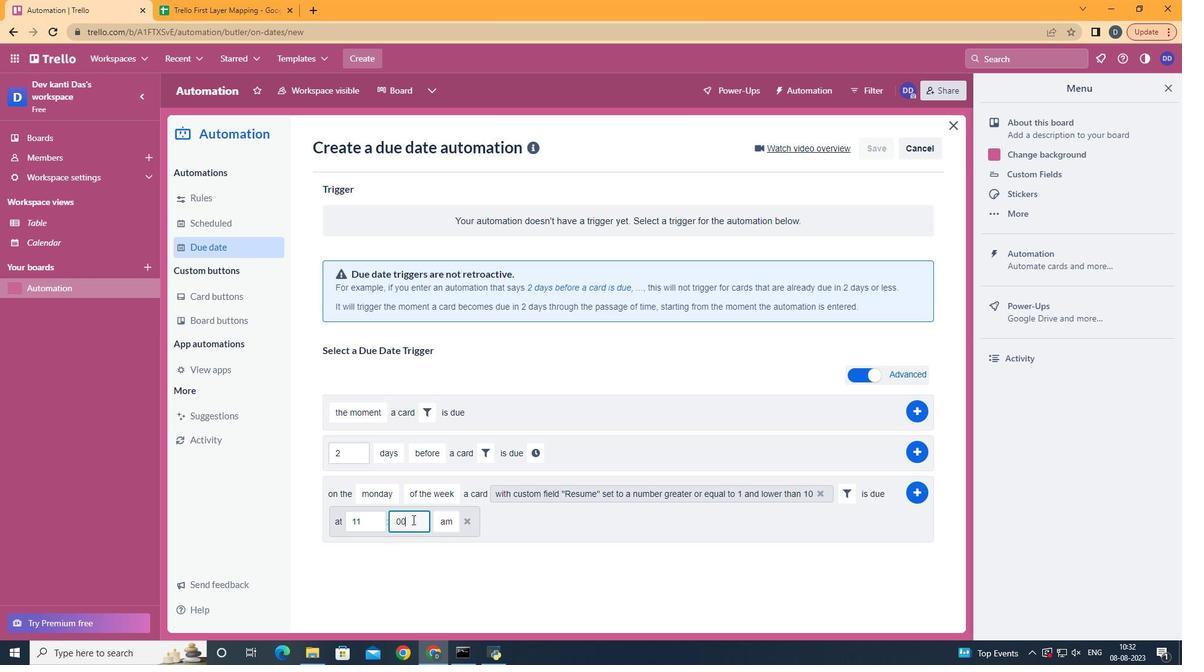 
Action: Mouse moved to (905, 498)
Screenshot: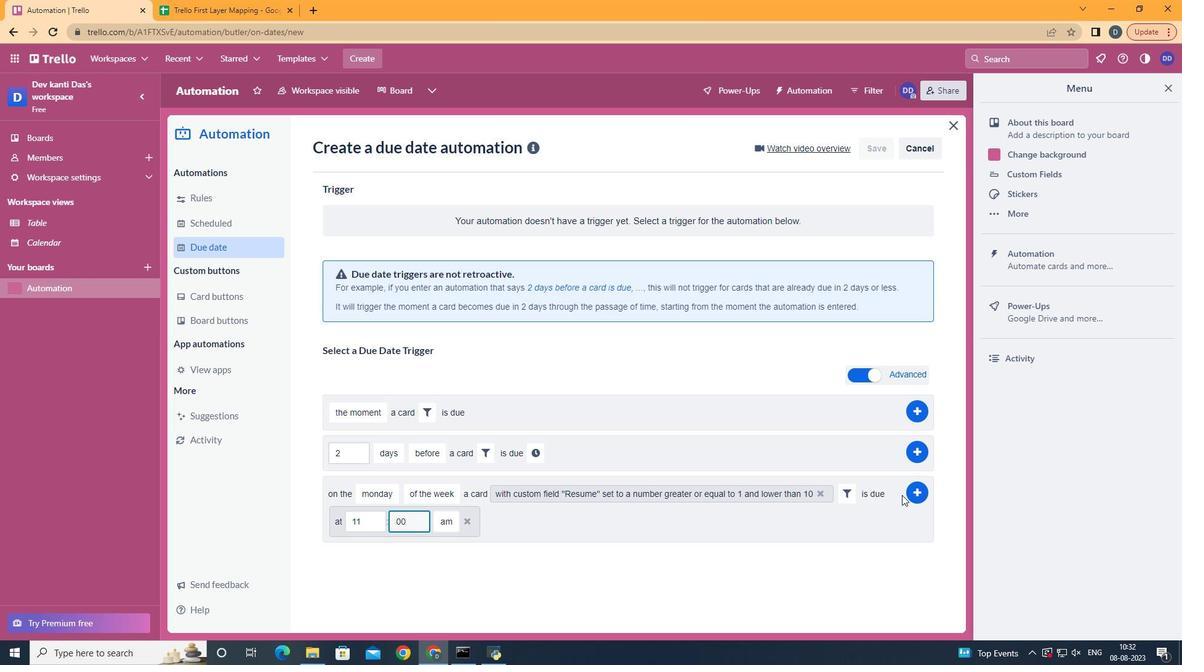 
Action: Mouse pressed left at (905, 498)
Screenshot: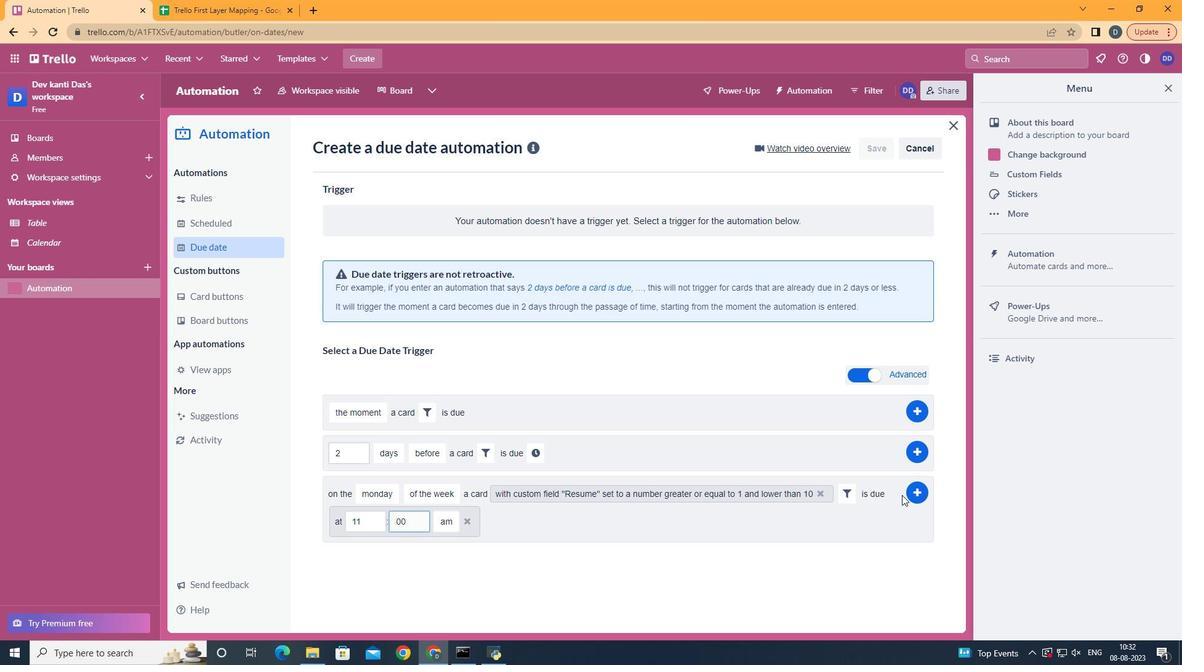 
Action: Mouse moved to (919, 496)
Screenshot: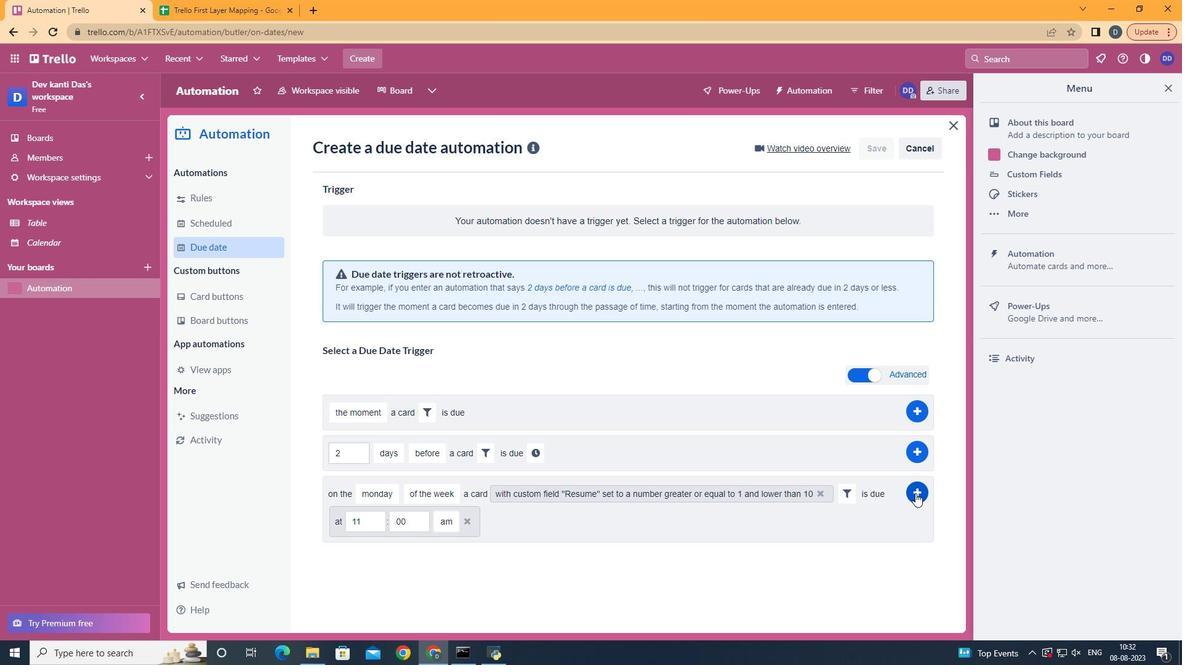 
Action: Mouse pressed left at (919, 496)
Screenshot: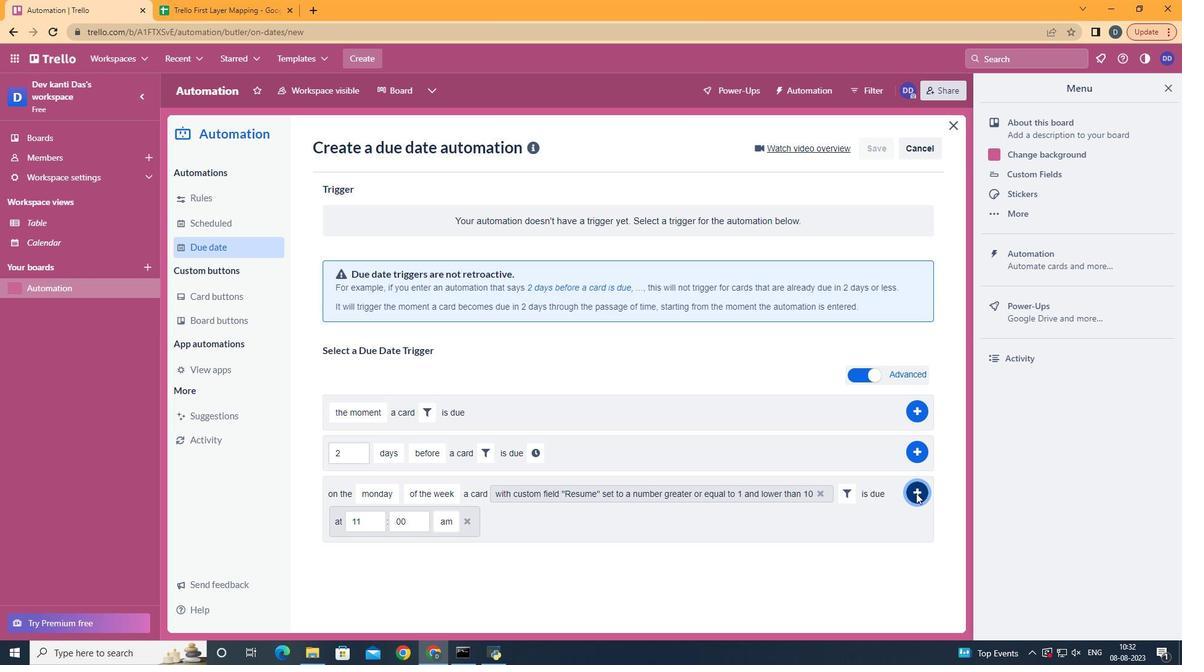 
Action: Mouse moved to (704, 199)
Screenshot: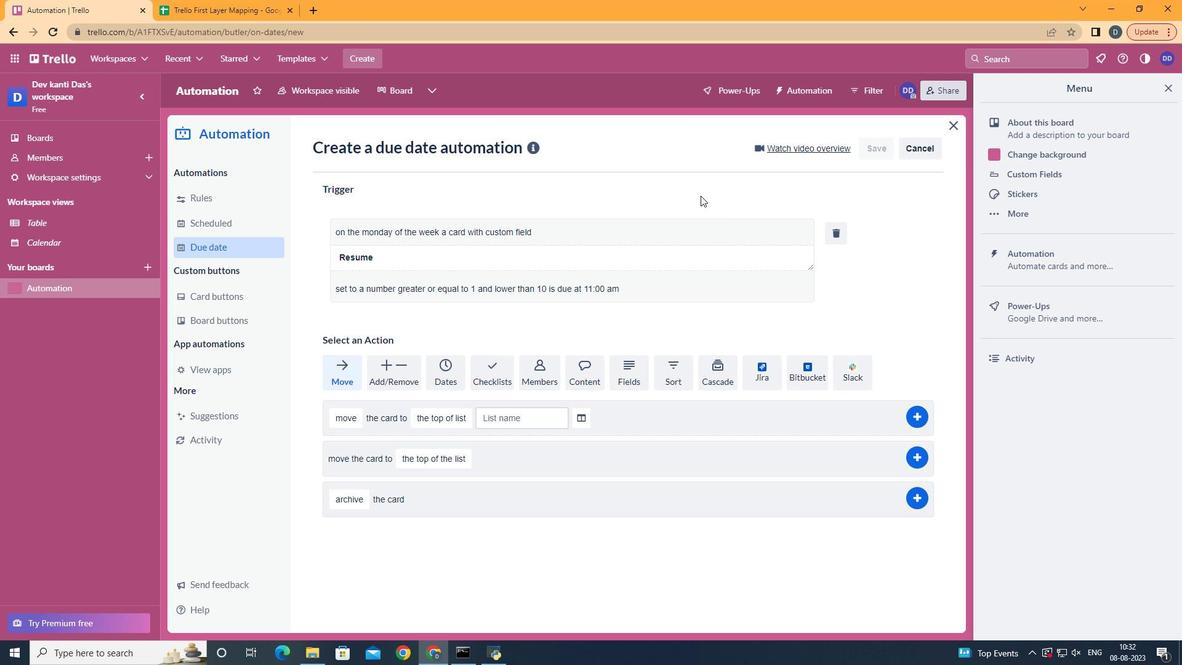 
